 Task: Look for space in Murrieta, United States from 10th July, 2023 to 15th July, 2023 for 7 adults in price range Rs.10000 to Rs.15000. Place can be entire place or shared room with 4 bedrooms having 7 beds and 4 bathrooms. Property type can be house, flat, guest house. Amenities needed are: wifi, TV, free parkinig on premises, gym, breakfast. Booking option can be shelf check-in. Required host language is English.
Action: Mouse moved to (399, 116)
Screenshot: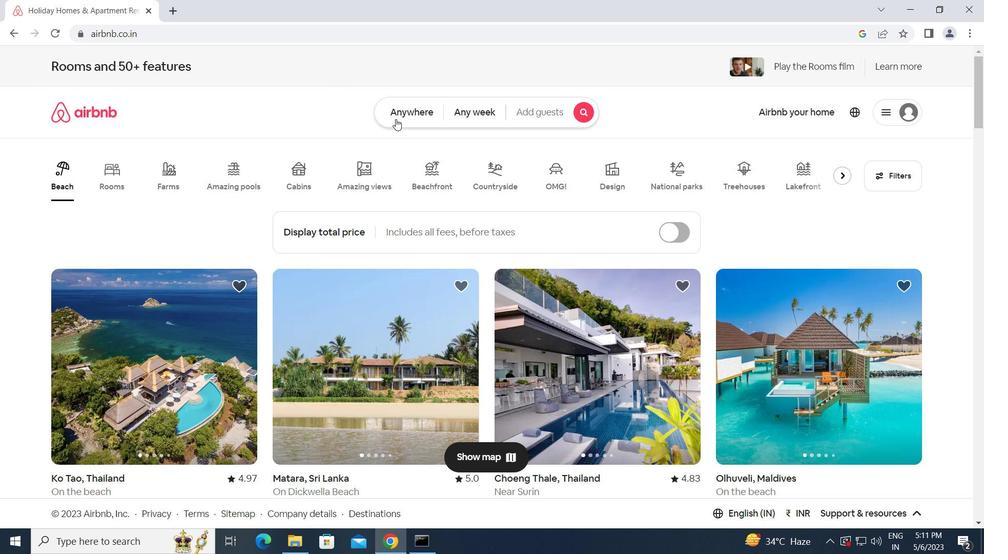 
Action: Mouse pressed left at (399, 116)
Screenshot: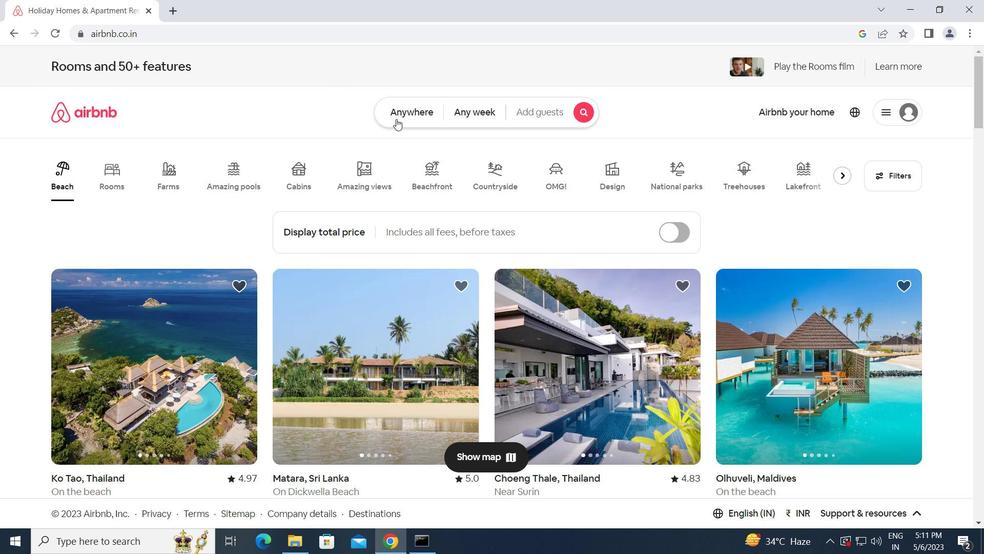 
Action: Mouse moved to (340, 156)
Screenshot: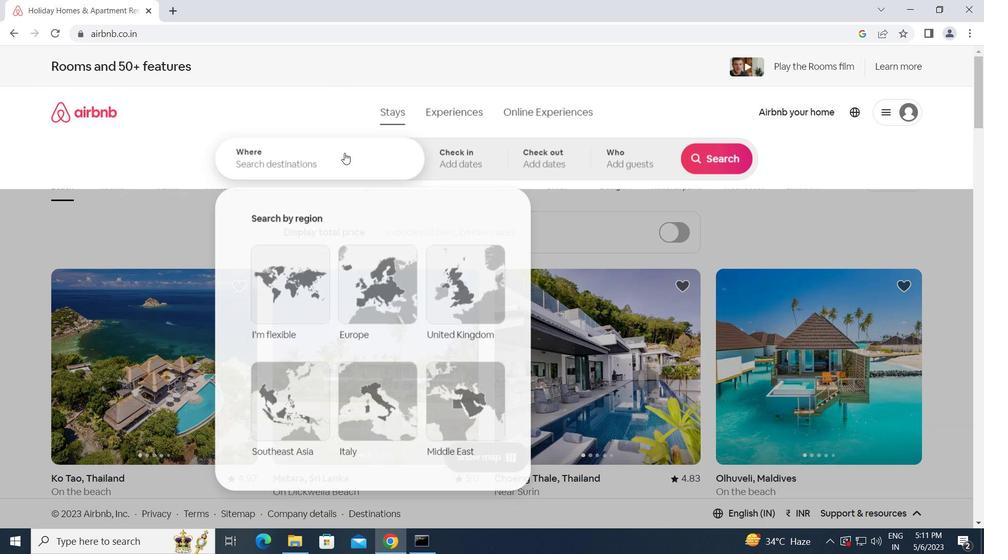 
Action: Mouse pressed left at (340, 156)
Screenshot: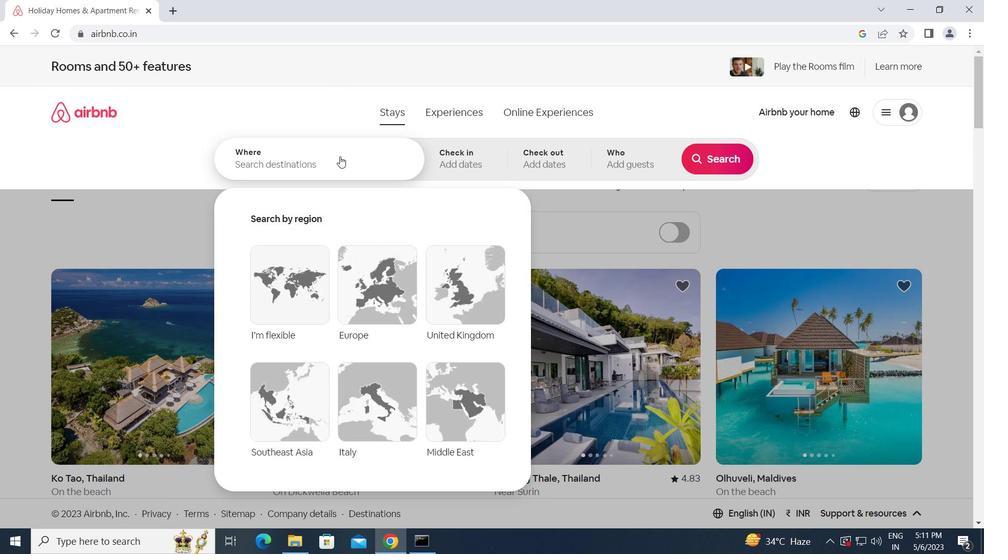 
Action: Key pressed m<Key.caps_lock>urrieta,<Key.space><Key.caps_lock>u<Key.caps_lock>nited<Key.space><Key.caps_lock>s<Key.caps_lock>tates<Key.enter>
Screenshot: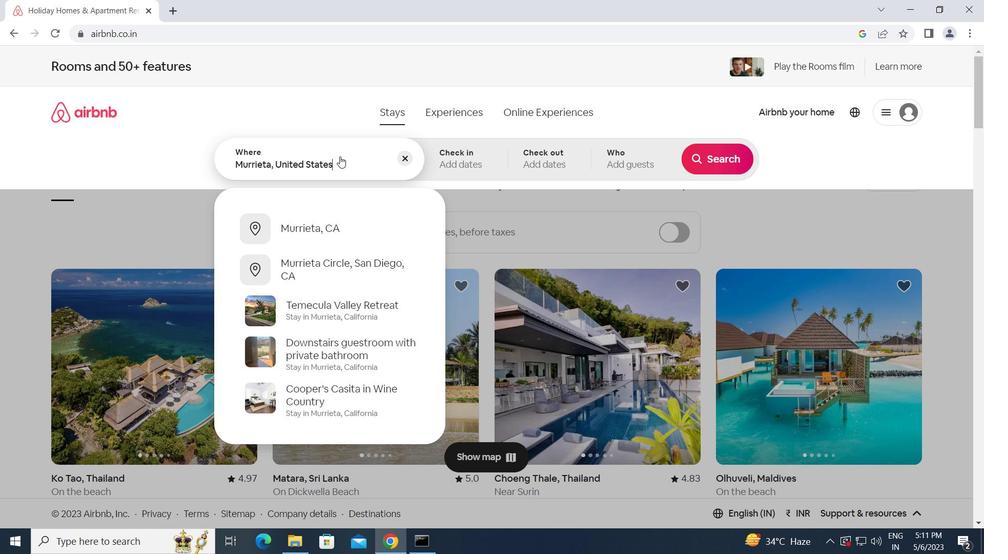 
Action: Mouse moved to (719, 260)
Screenshot: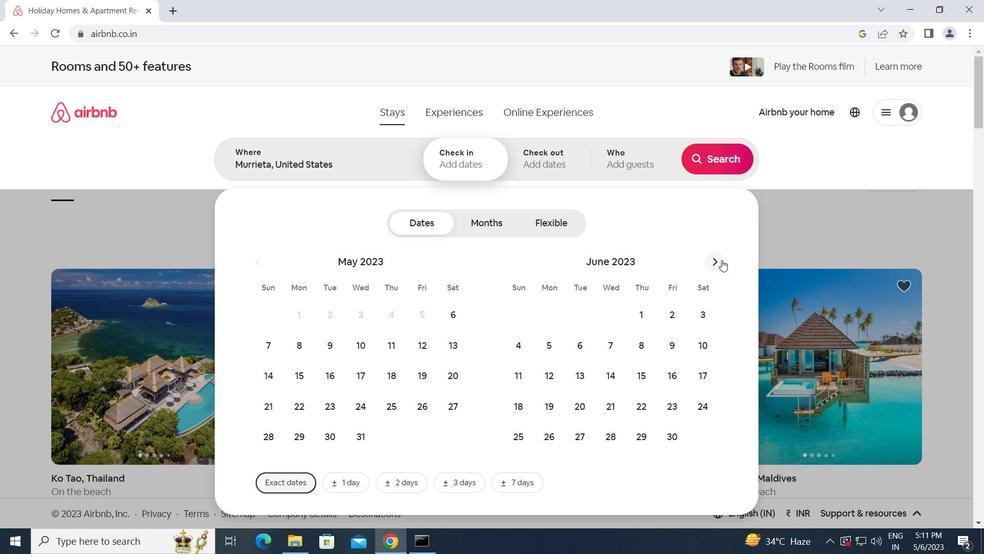 
Action: Mouse pressed left at (719, 260)
Screenshot: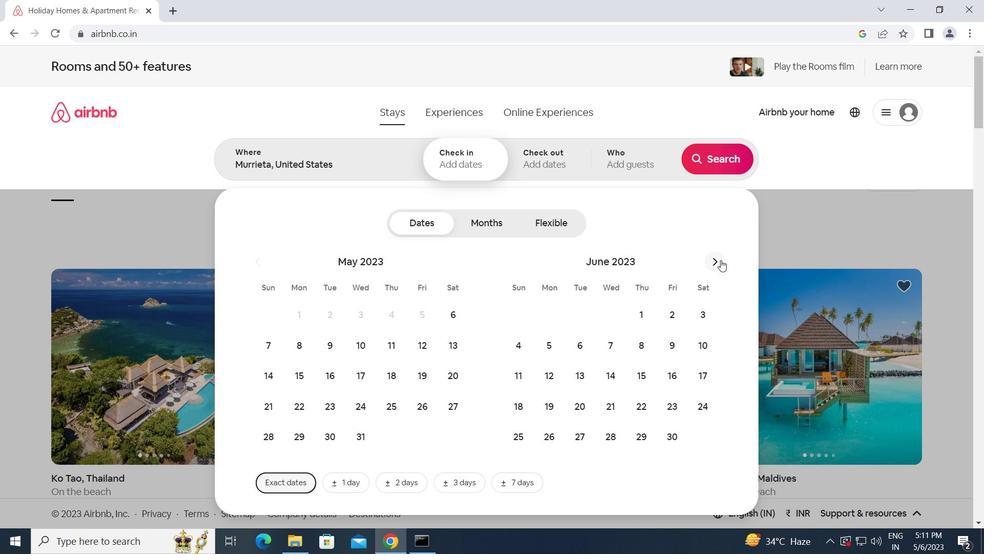 
Action: Mouse moved to (553, 378)
Screenshot: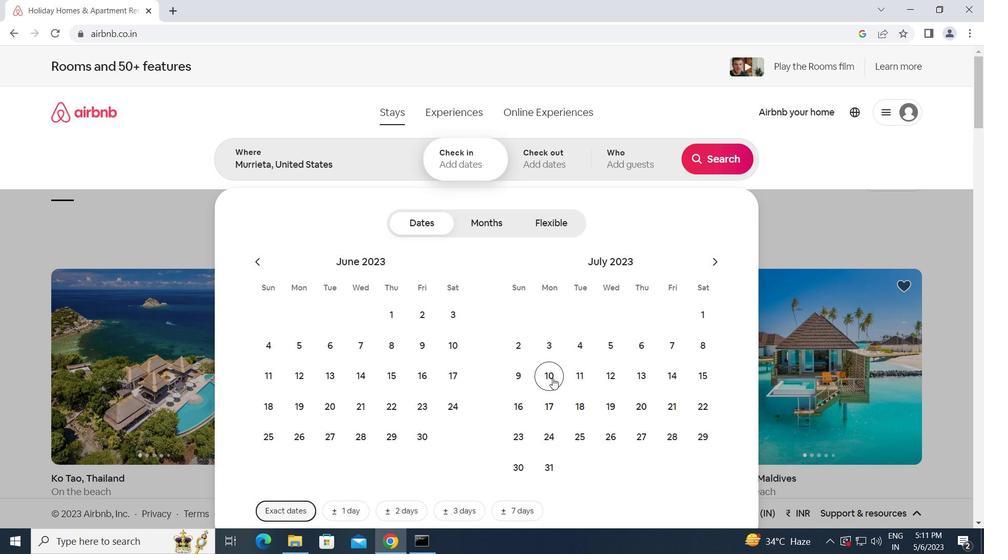 
Action: Mouse pressed left at (553, 378)
Screenshot: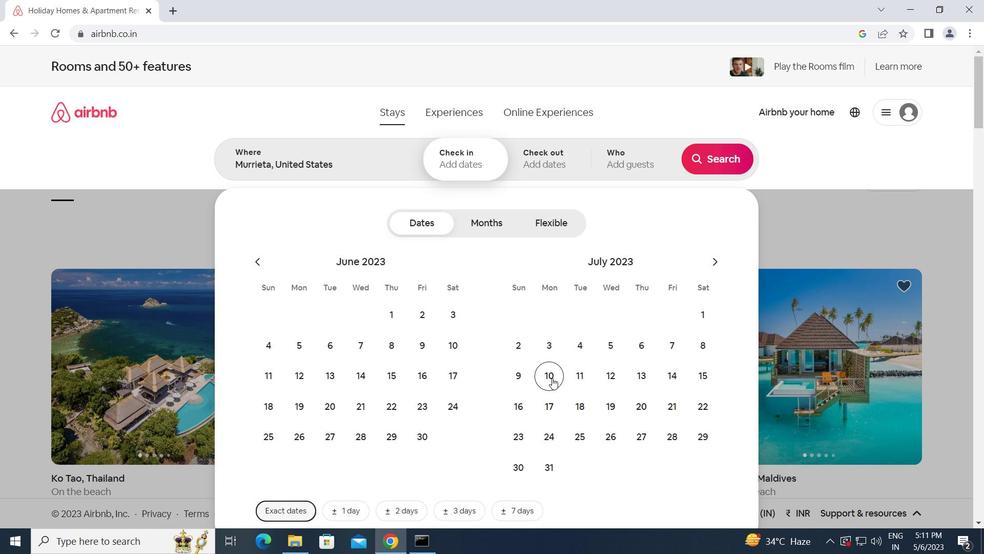 
Action: Mouse moved to (700, 380)
Screenshot: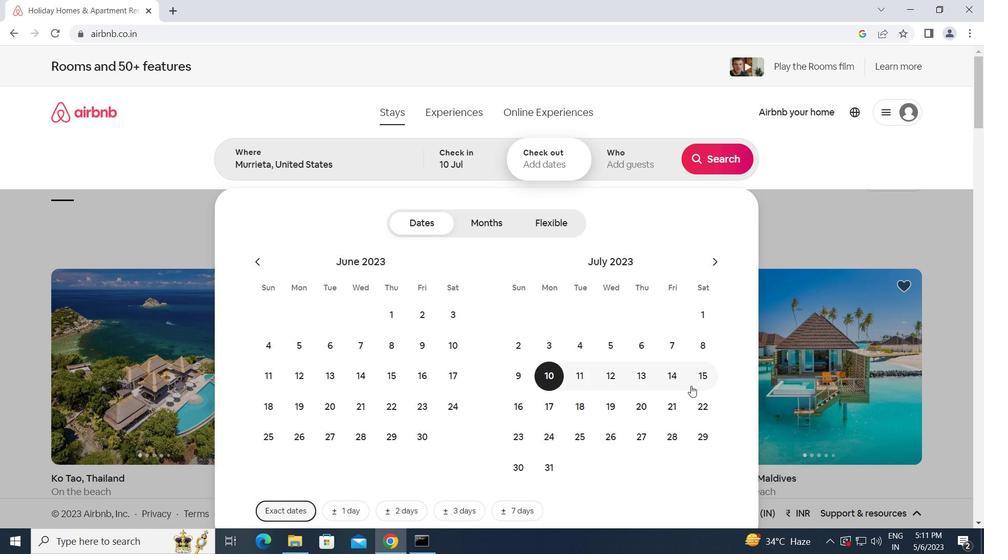 
Action: Mouse pressed left at (700, 380)
Screenshot: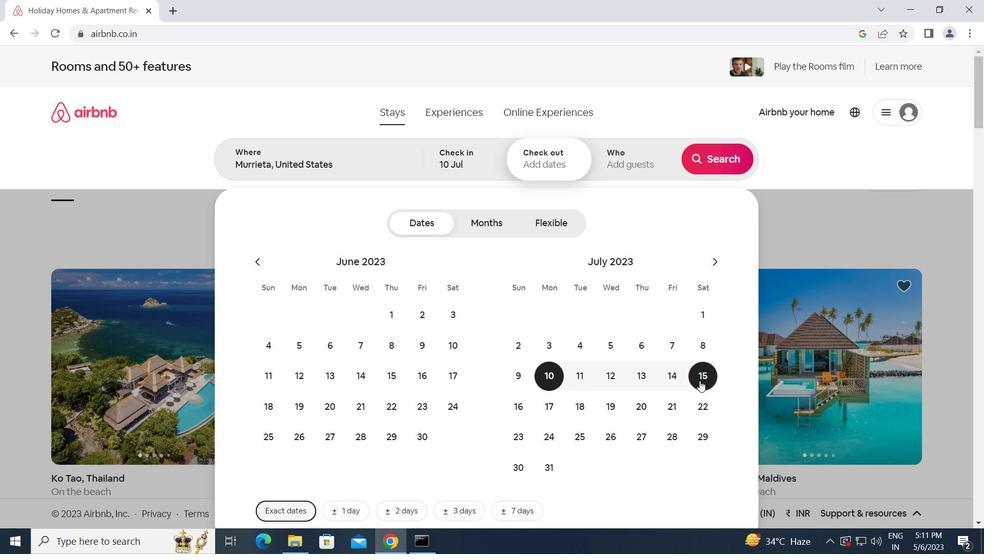 
Action: Mouse moved to (640, 158)
Screenshot: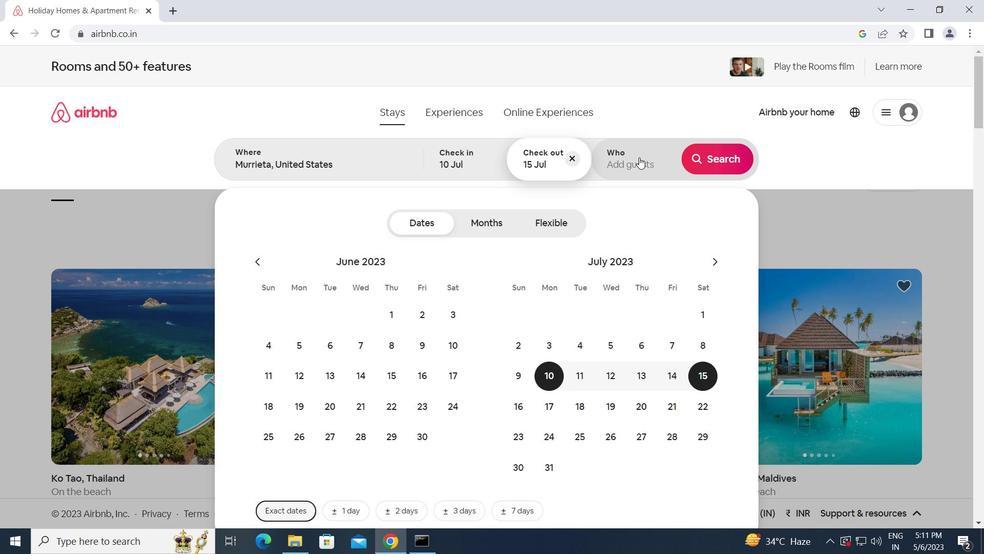 
Action: Mouse pressed left at (640, 158)
Screenshot: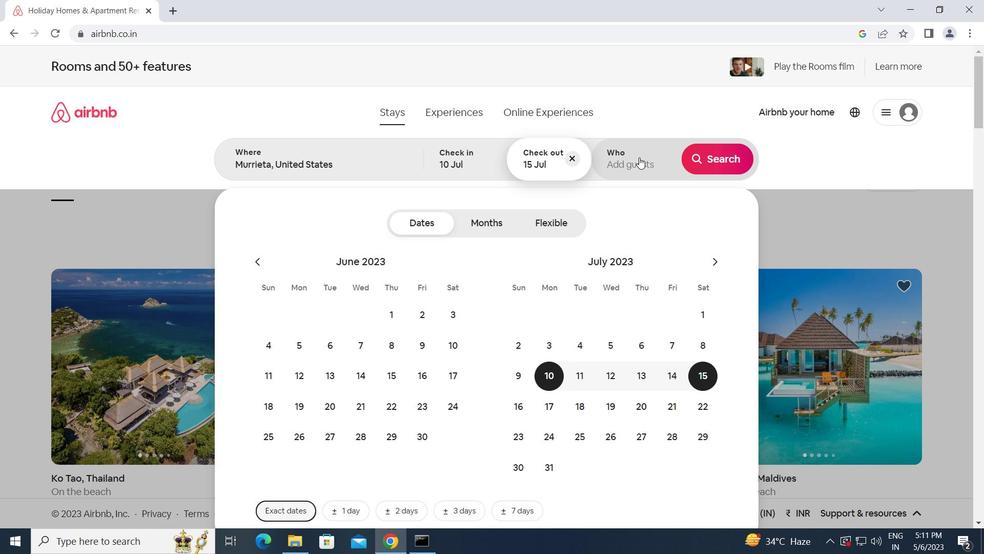 
Action: Mouse moved to (717, 227)
Screenshot: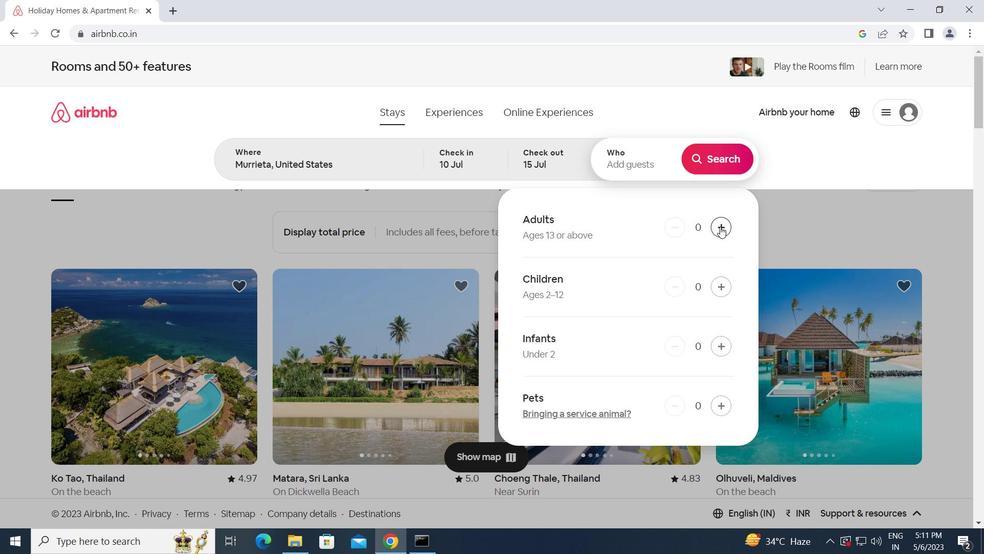 
Action: Mouse pressed left at (717, 227)
Screenshot: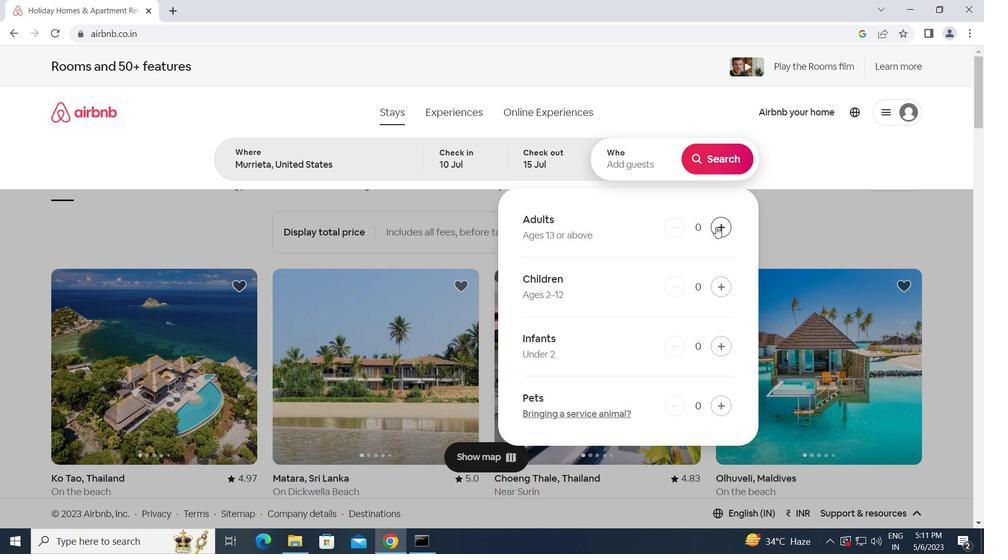 
Action: Mouse pressed left at (717, 227)
Screenshot: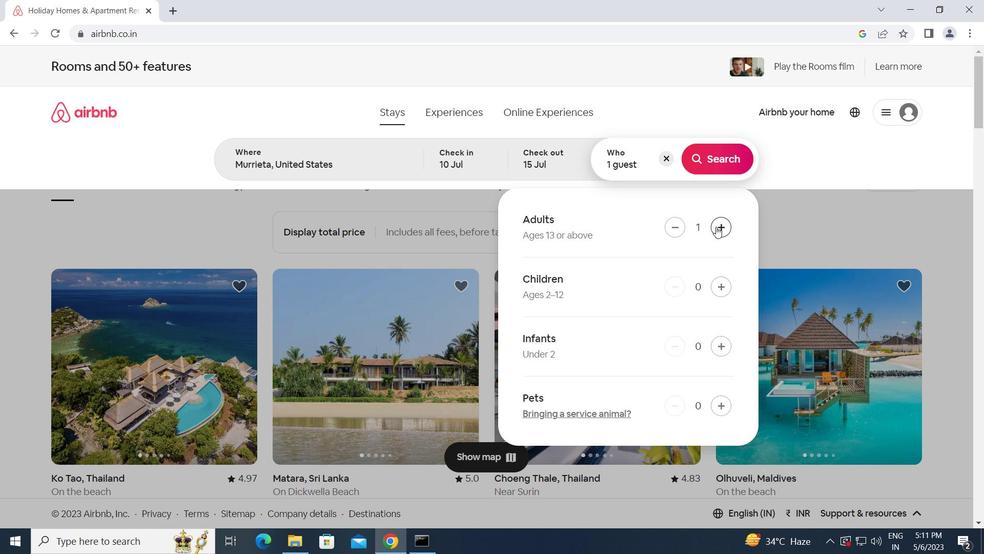 
Action: Mouse pressed left at (717, 227)
Screenshot: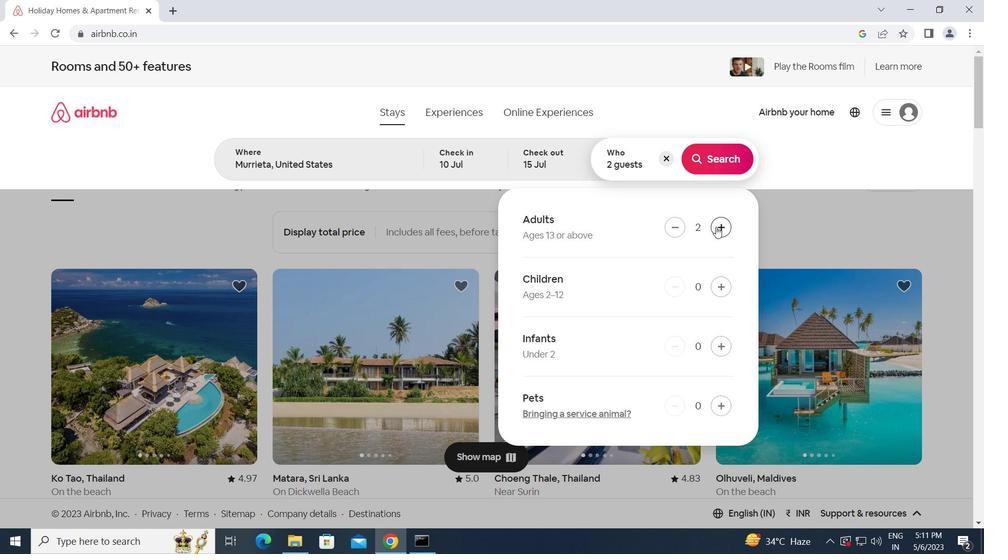 
Action: Mouse pressed left at (717, 227)
Screenshot: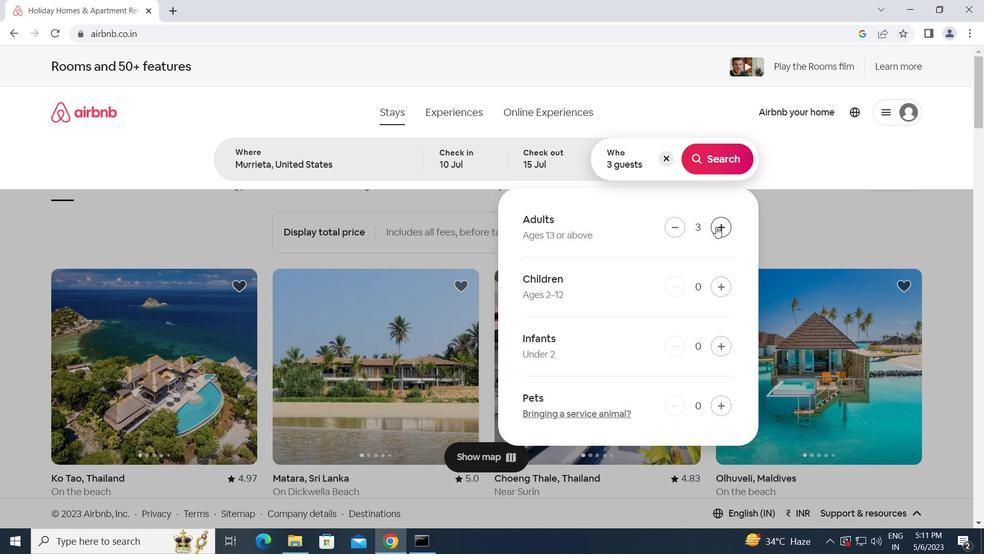
Action: Mouse pressed left at (717, 227)
Screenshot: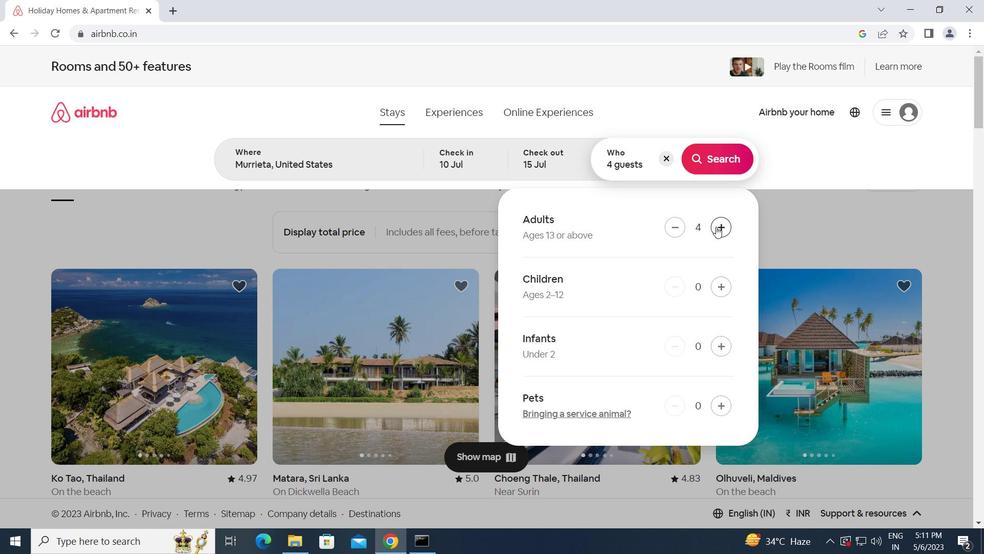 
Action: Mouse pressed left at (717, 227)
Screenshot: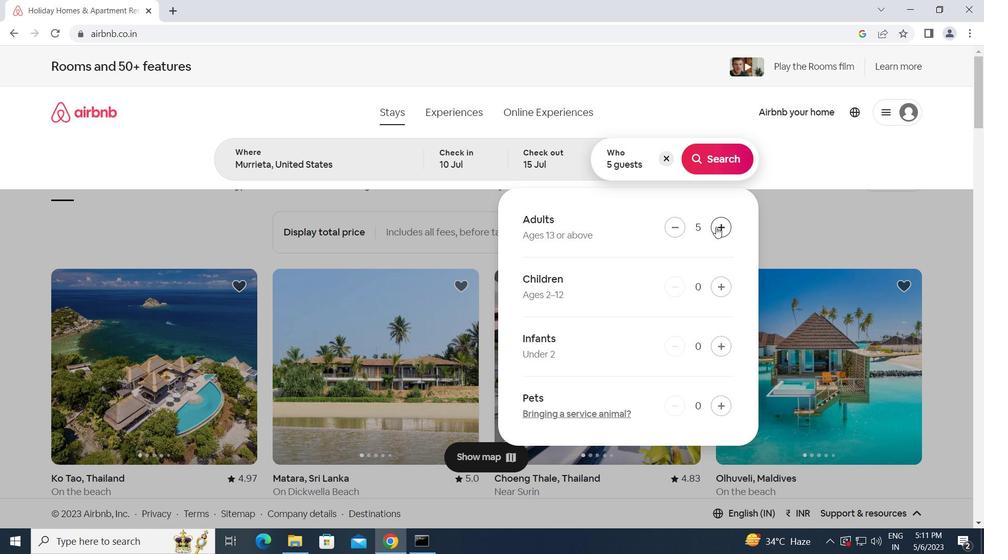 
Action: Mouse pressed left at (717, 227)
Screenshot: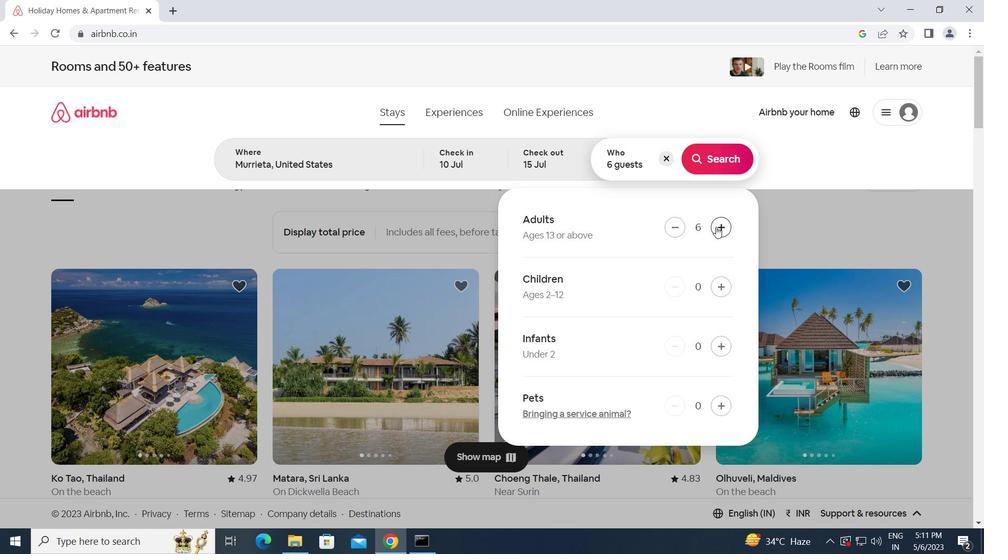 
Action: Mouse moved to (721, 160)
Screenshot: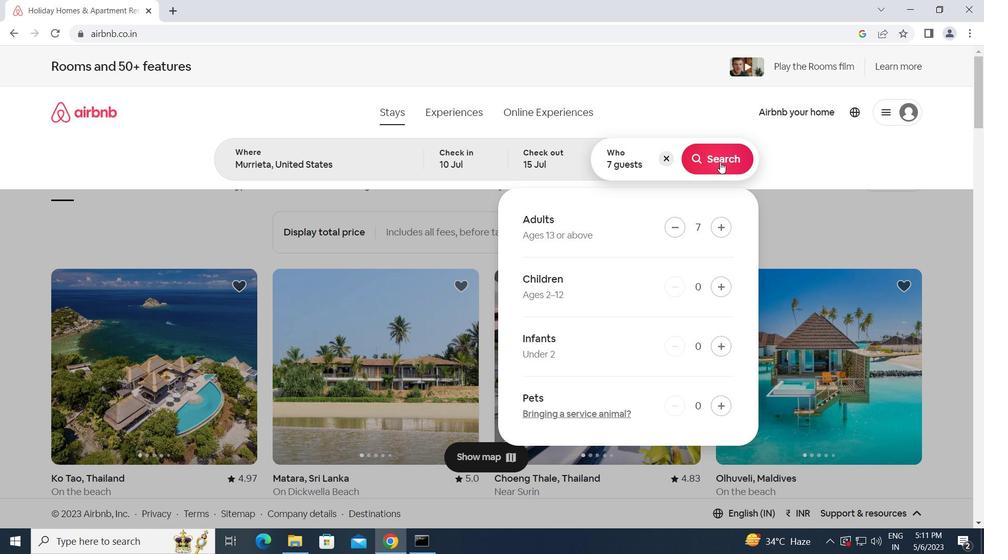 
Action: Mouse pressed left at (721, 160)
Screenshot: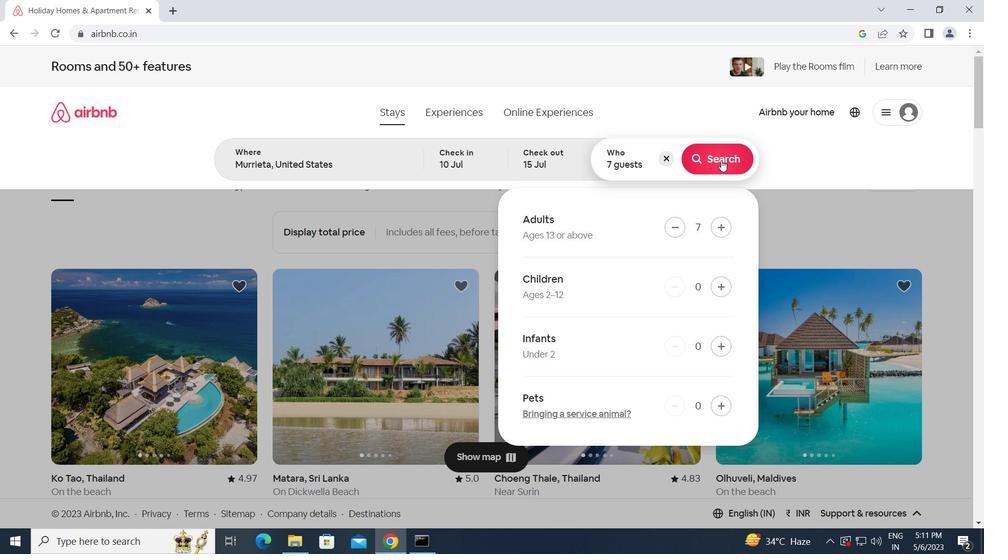 
Action: Mouse moved to (914, 123)
Screenshot: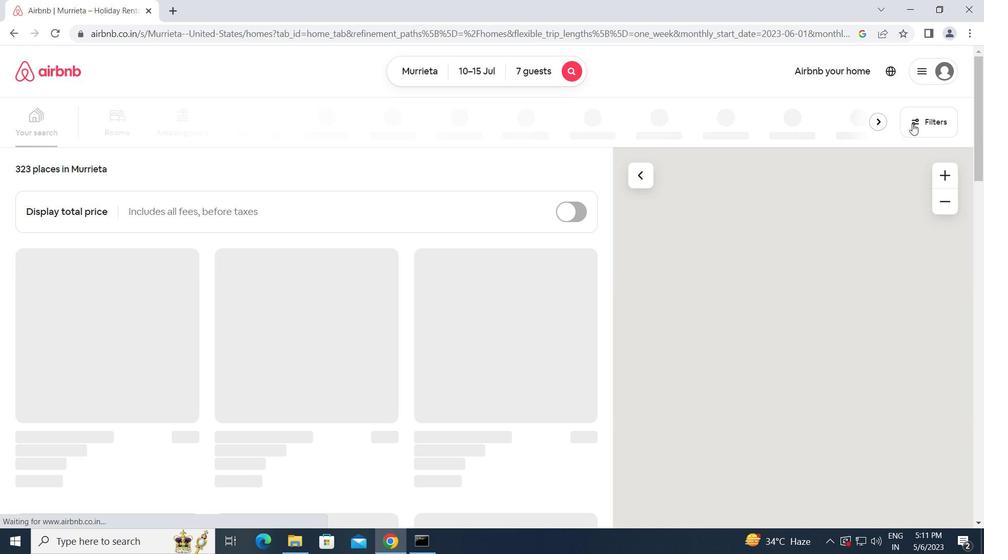 
Action: Mouse pressed left at (914, 123)
Screenshot: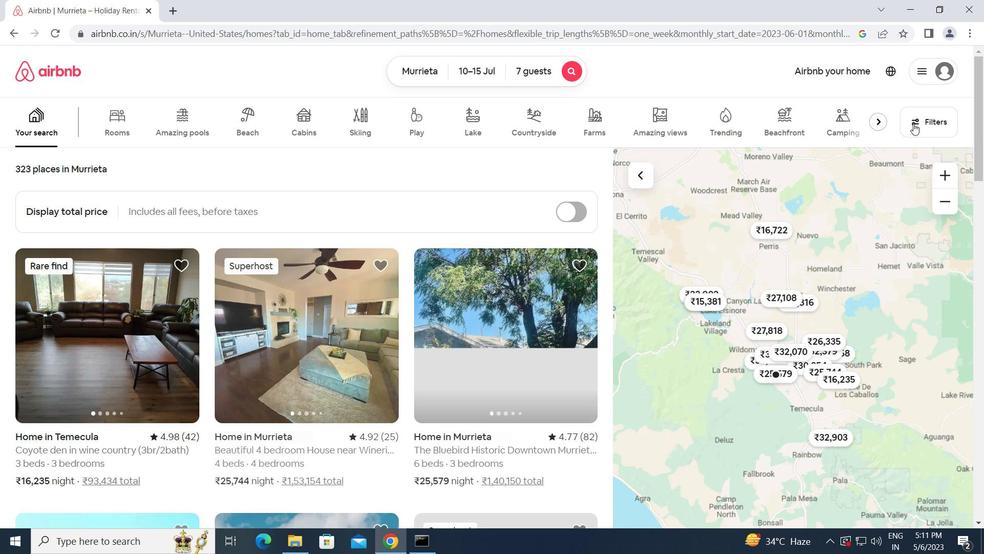 
Action: Mouse moved to (365, 424)
Screenshot: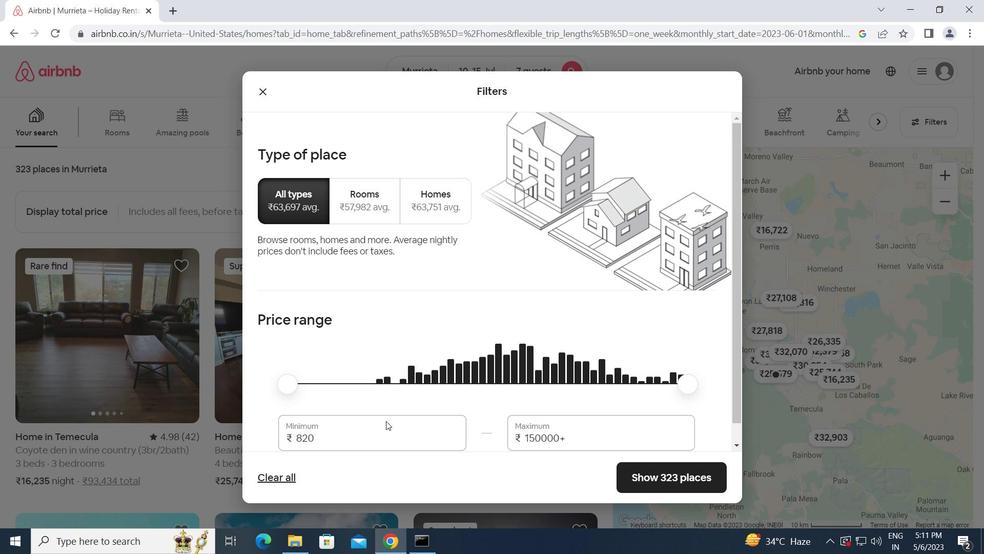 
Action: Mouse scrolled (365, 424) with delta (0, 0)
Screenshot: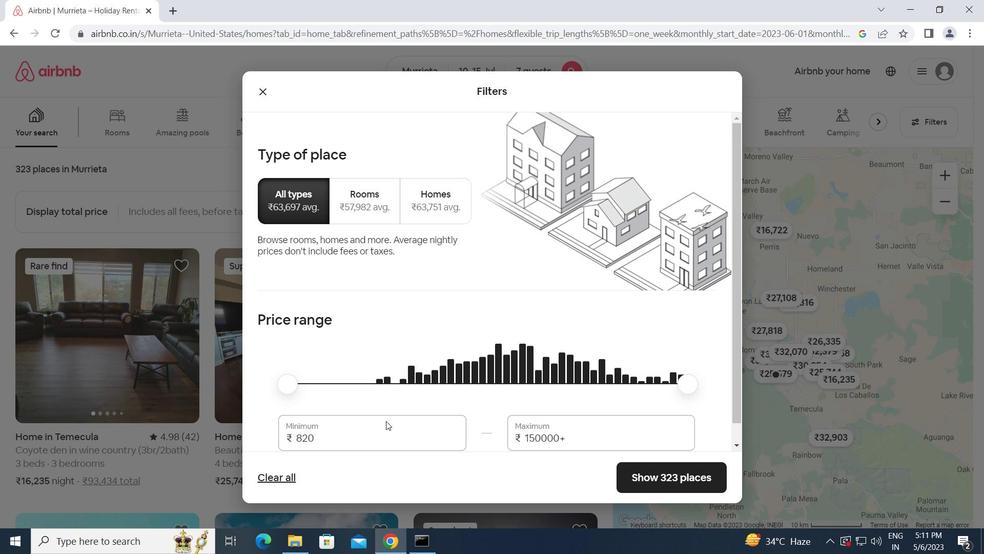 
Action: Mouse moved to (362, 425)
Screenshot: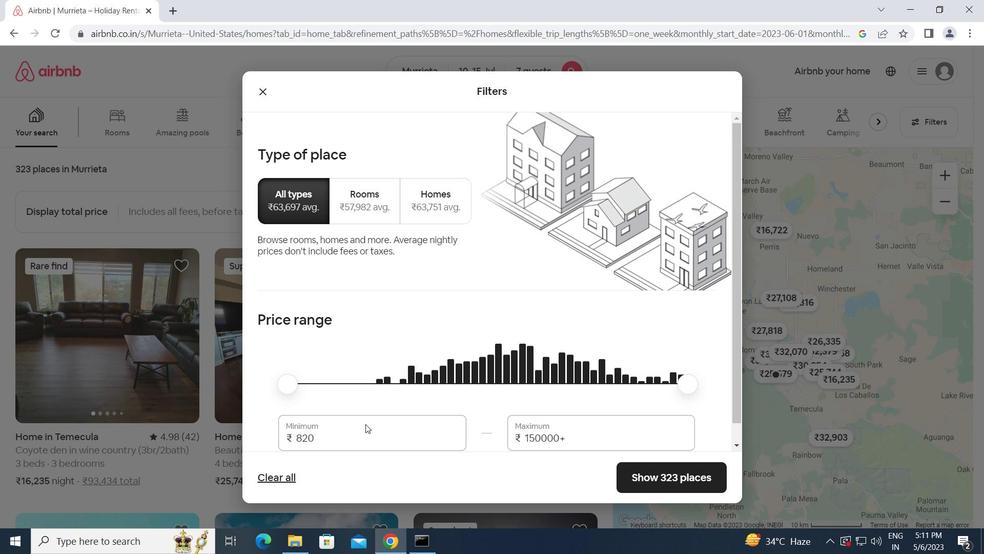 
Action: Mouse scrolled (362, 425) with delta (0, 0)
Screenshot: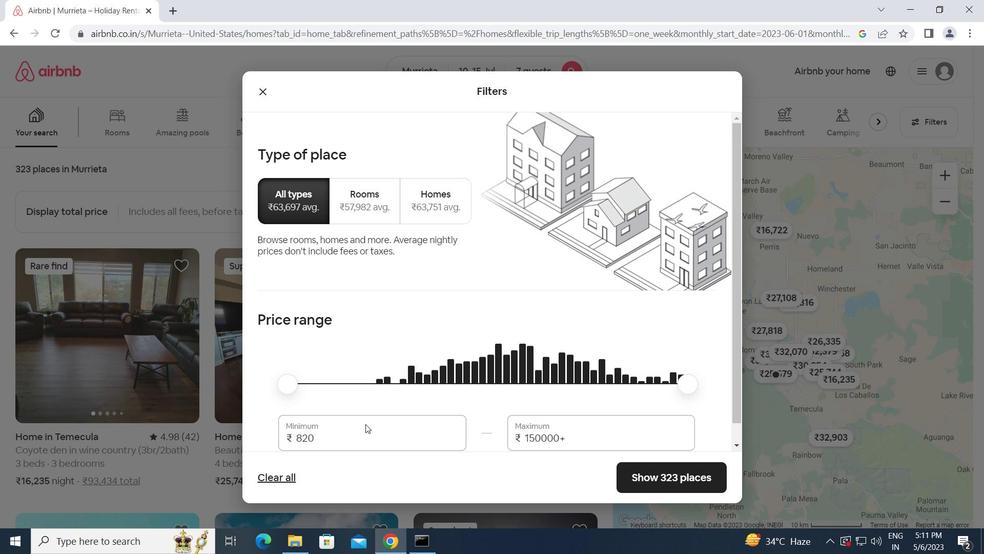 
Action: Mouse moved to (321, 415)
Screenshot: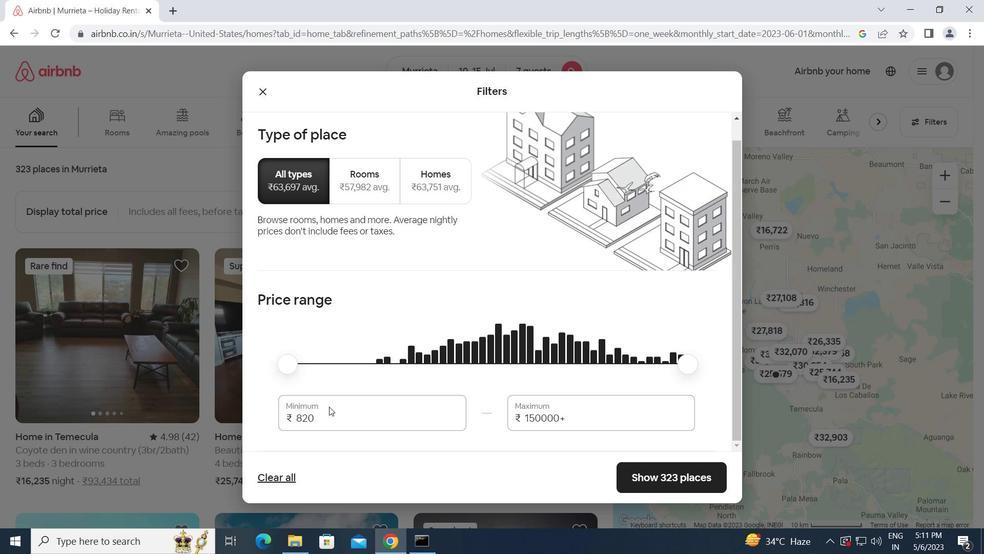 
Action: Mouse pressed left at (321, 415)
Screenshot: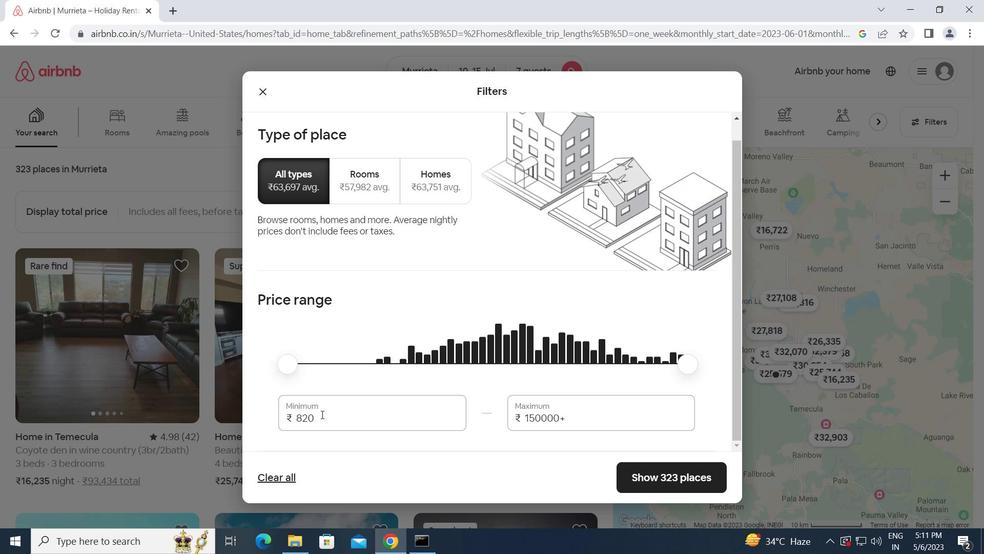 
Action: Mouse moved to (275, 414)
Screenshot: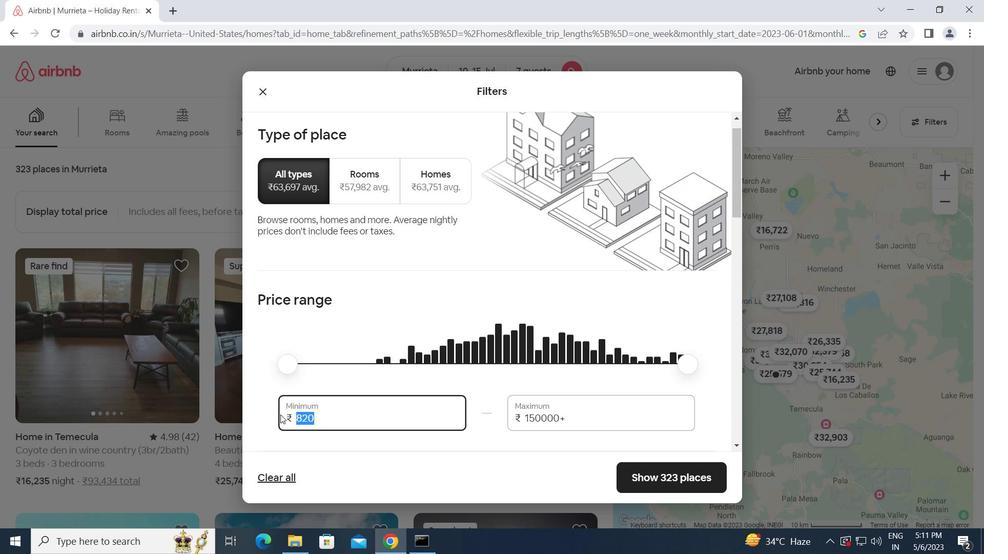 
Action: Key pressed 10000<Key.tab>150
Screenshot: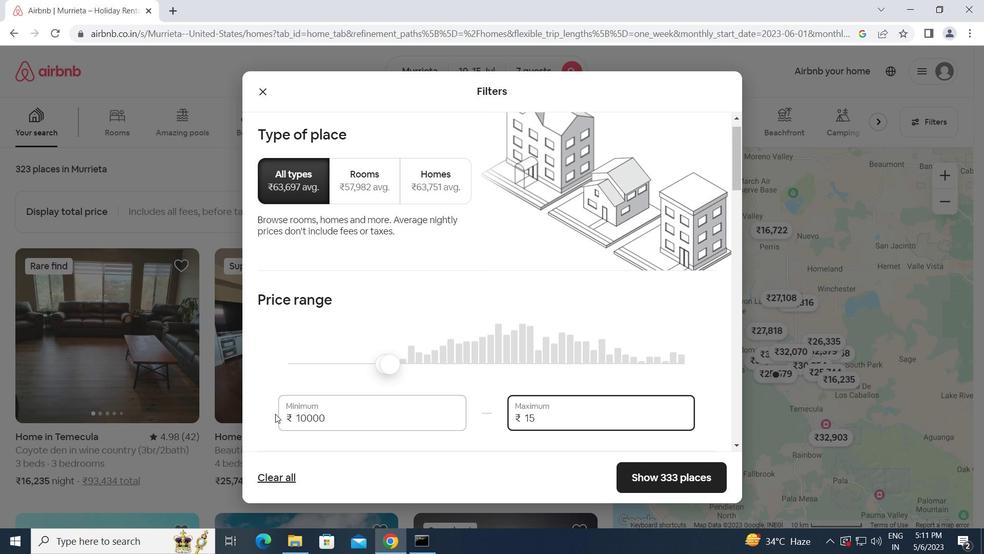 
Action: Mouse moved to (312, 412)
Screenshot: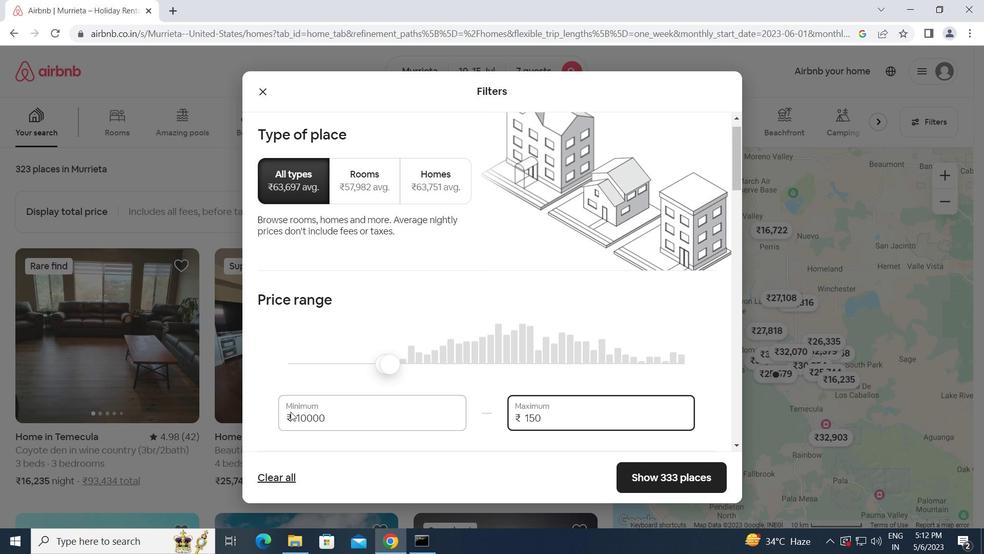 
Action: Key pressed 0
Screenshot: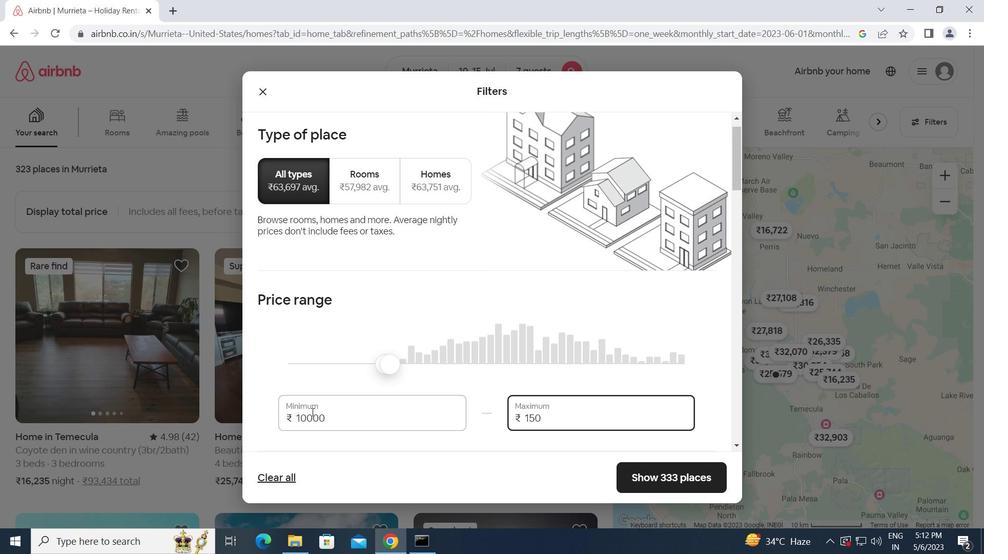 
Action: Mouse moved to (375, 369)
Screenshot: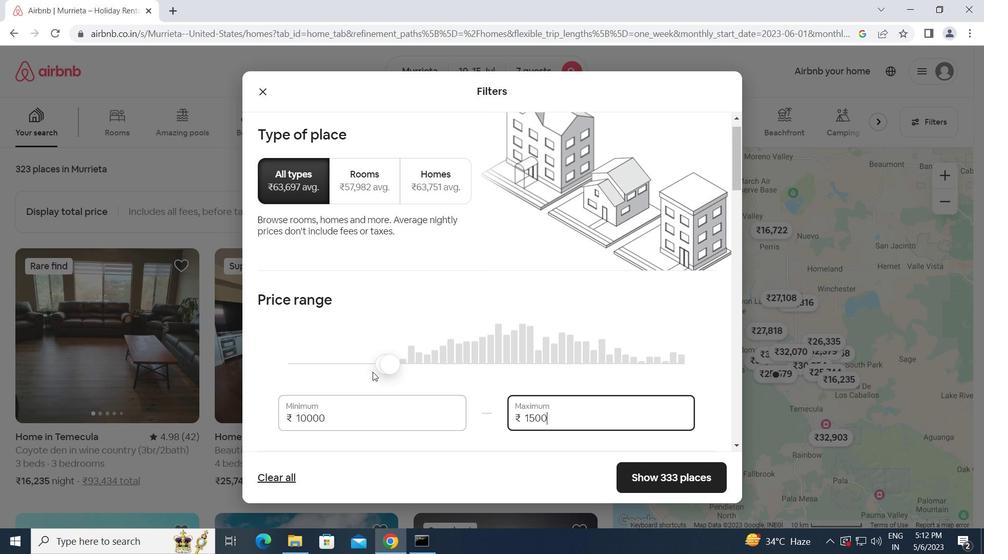 
Action: Key pressed 0
Screenshot: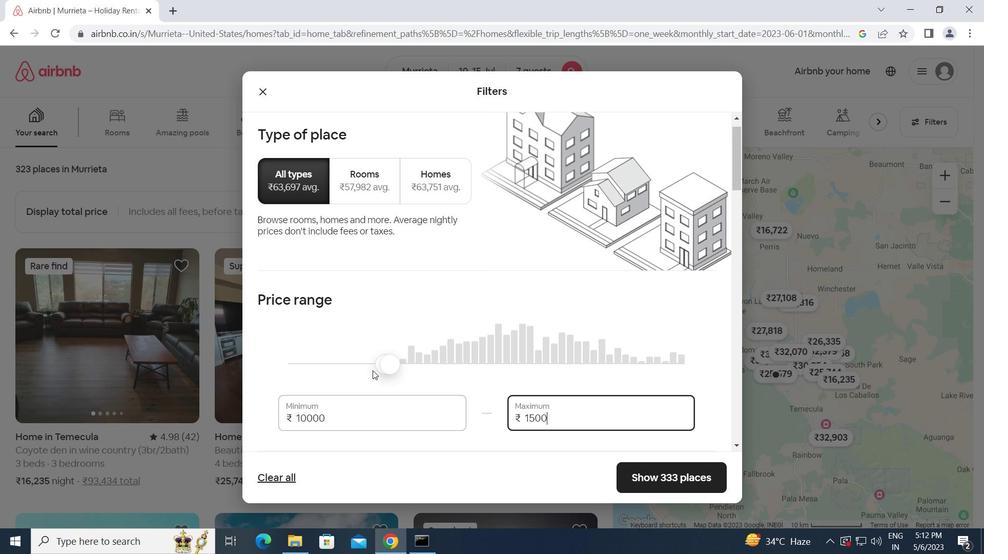 
Action: Mouse moved to (376, 368)
Screenshot: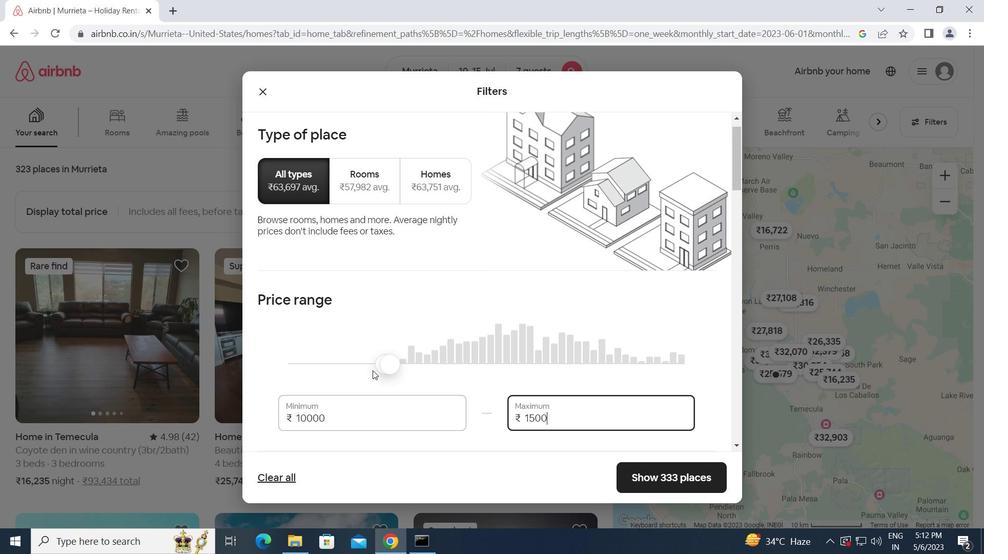 
Action: Mouse scrolled (376, 368) with delta (0, 0)
Screenshot: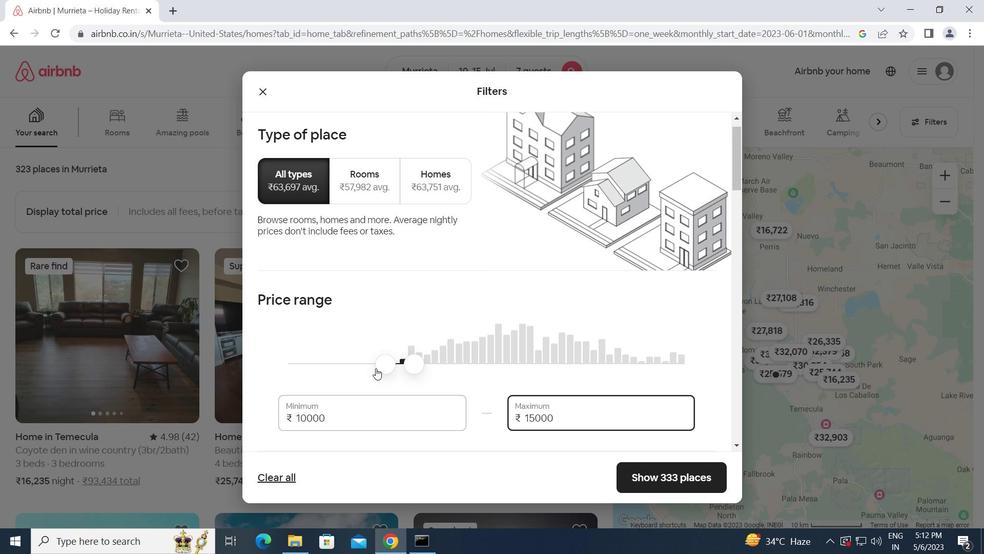
Action: Mouse scrolled (376, 368) with delta (0, 0)
Screenshot: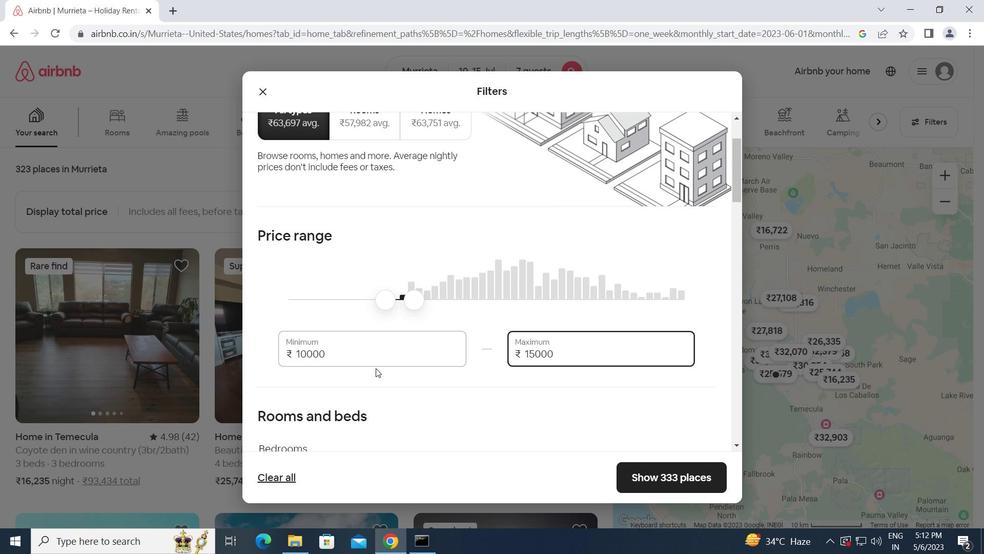 
Action: Mouse scrolled (376, 368) with delta (0, 0)
Screenshot: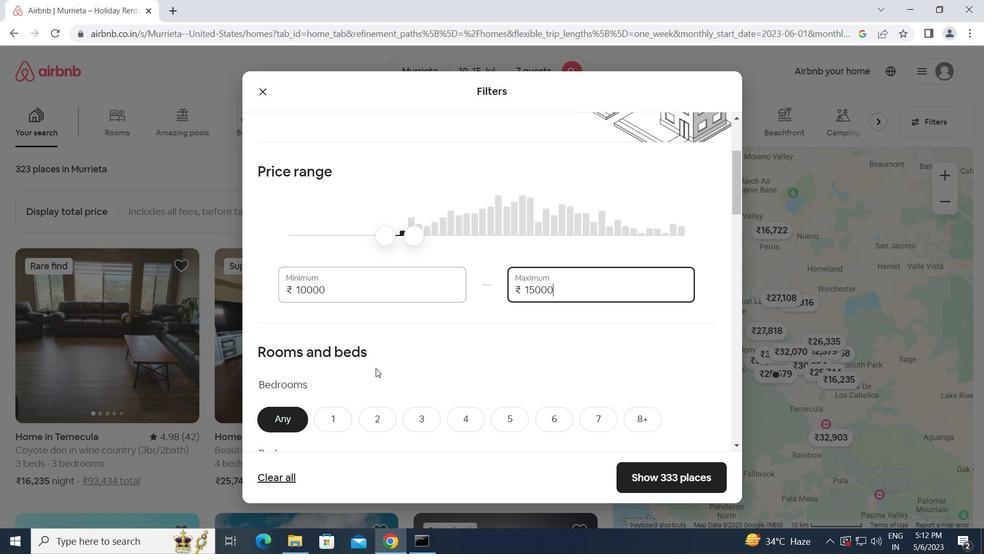 
Action: Mouse scrolled (376, 368) with delta (0, 0)
Screenshot: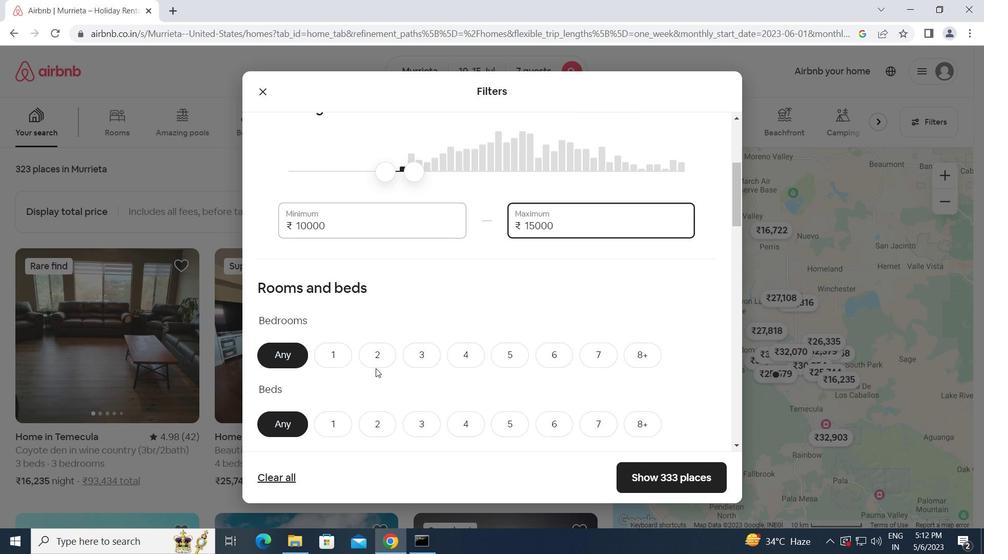 
Action: Mouse moved to (461, 293)
Screenshot: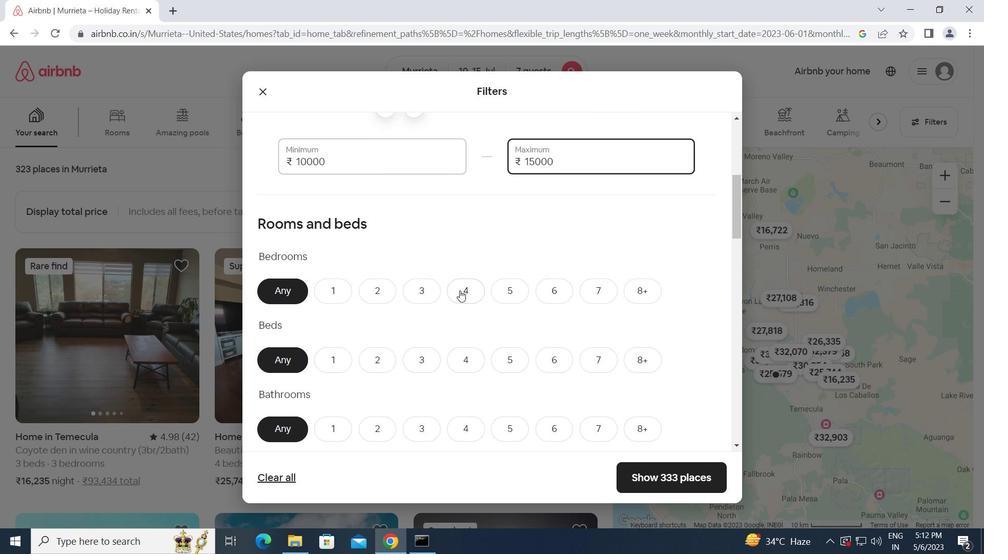
Action: Mouse pressed left at (461, 293)
Screenshot: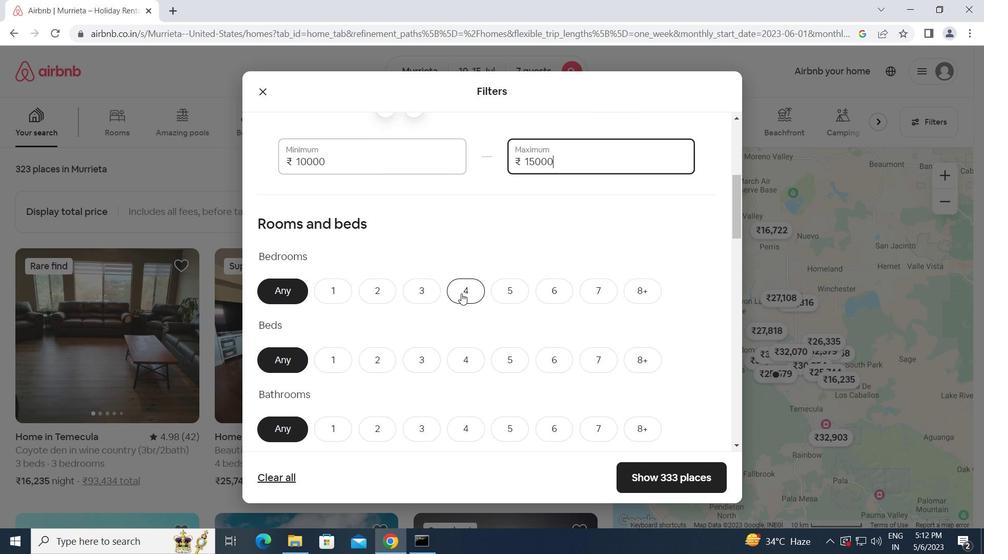 
Action: Mouse moved to (598, 353)
Screenshot: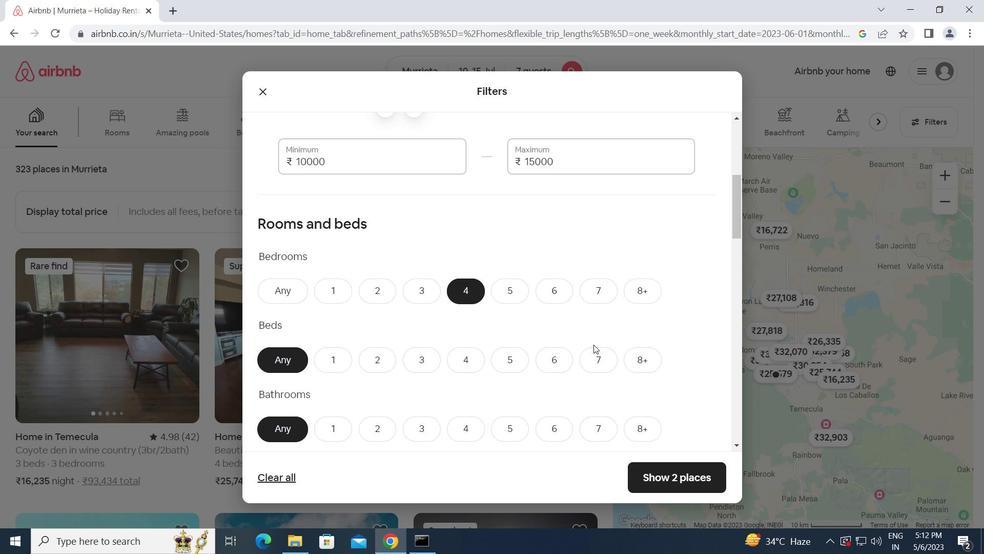 
Action: Mouse pressed left at (598, 353)
Screenshot: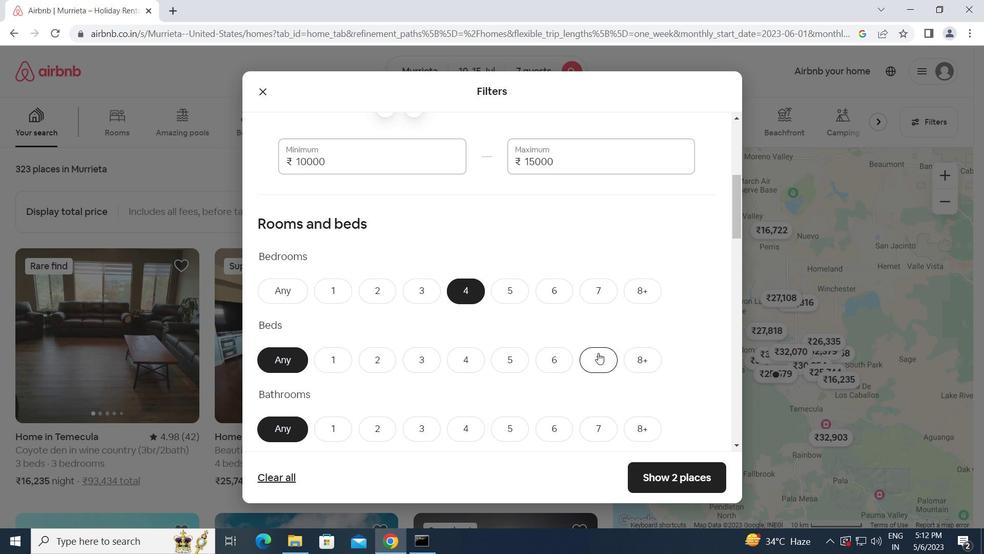 
Action: Mouse moved to (470, 428)
Screenshot: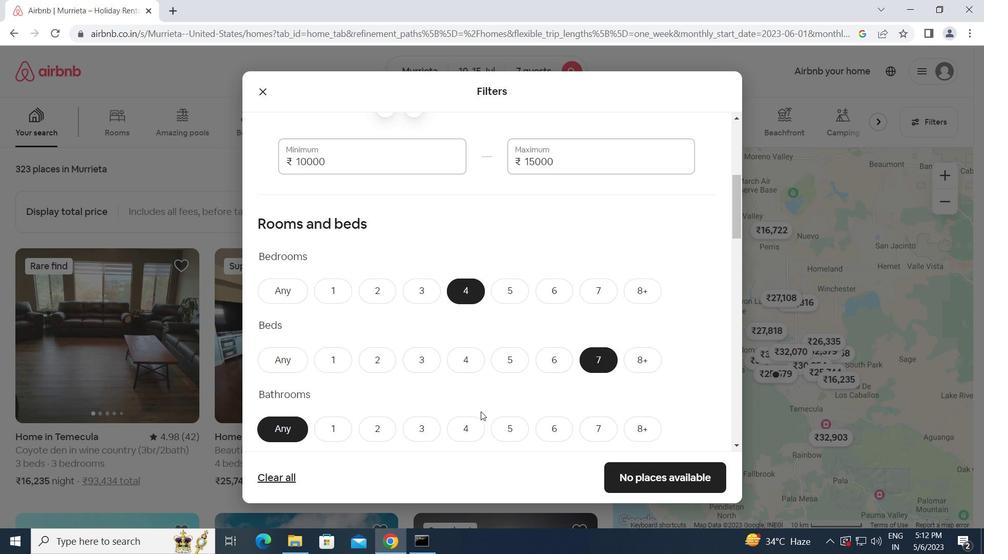
Action: Mouse pressed left at (470, 428)
Screenshot: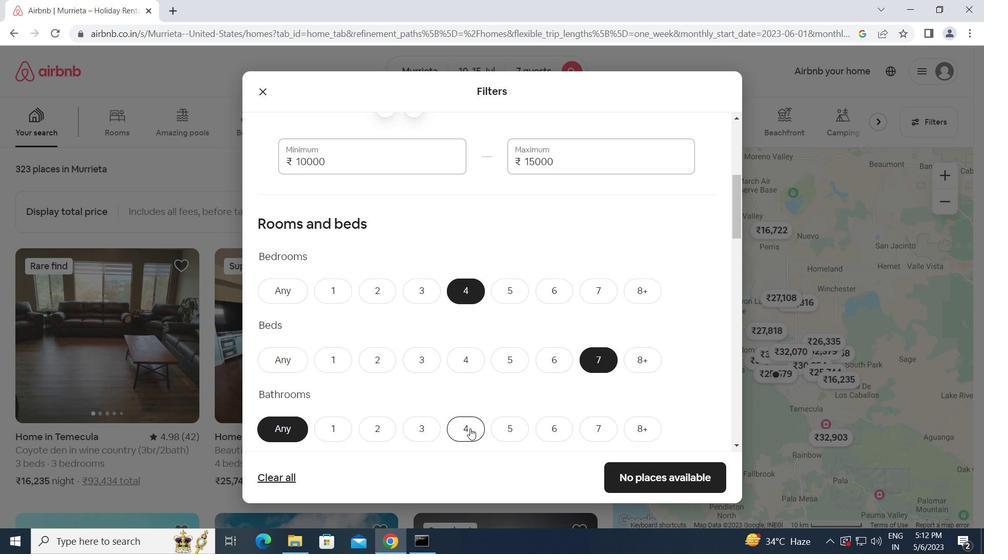 
Action: Mouse moved to (504, 412)
Screenshot: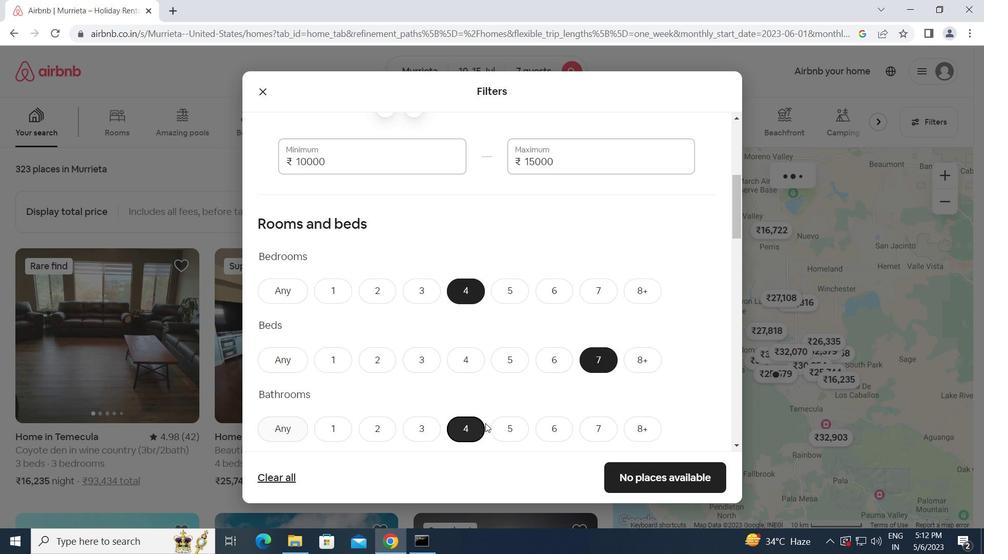 
Action: Mouse scrolled (504, 412) with delta (0, 0)
Screenshot: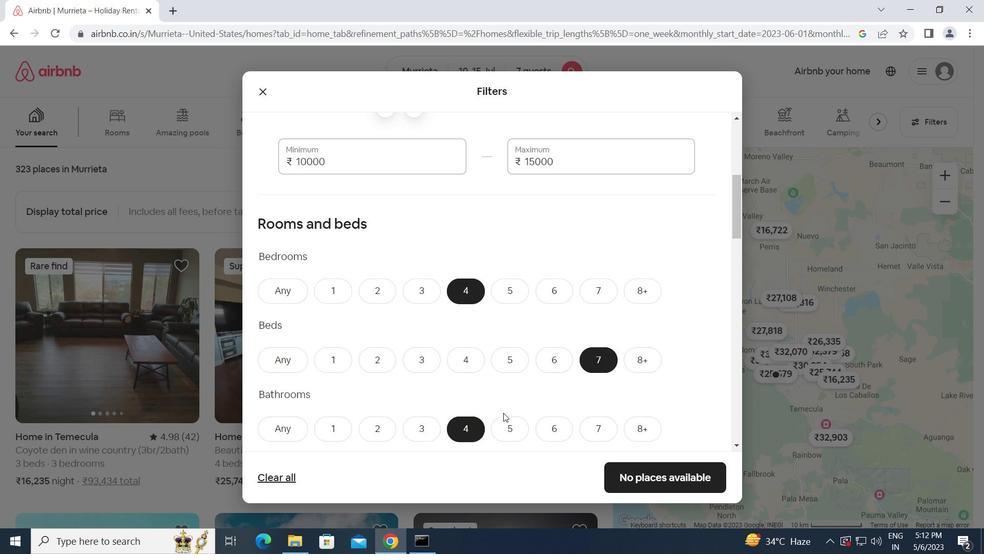 
Action: Mouse scrolled (504, 412) with delta (0, 0)
Screenshot: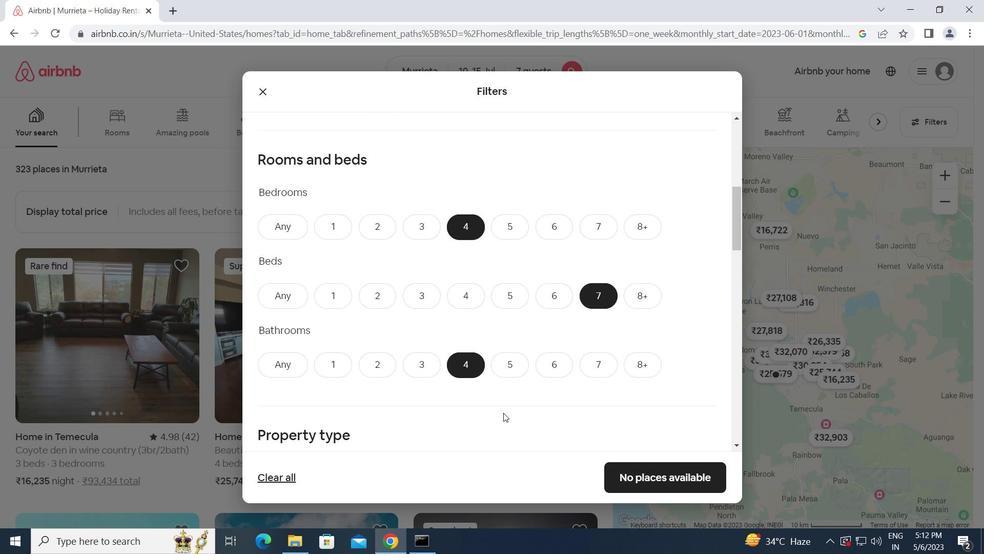 
Action: Mouse scrolled (504, 412) with delta (0, 0)
Screenshot: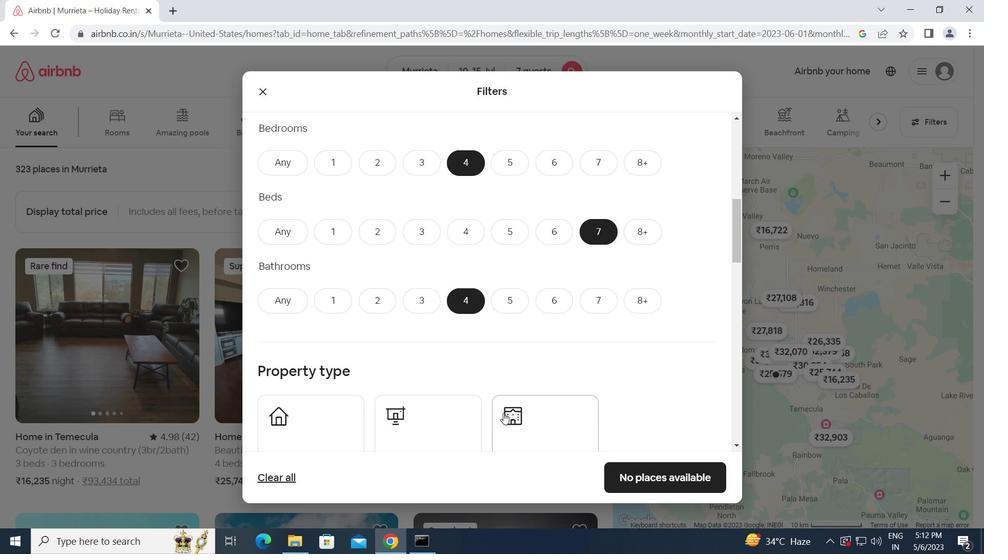
Action: Mouse scrolled (504, 412) with delta (0, 0)
Screenshot: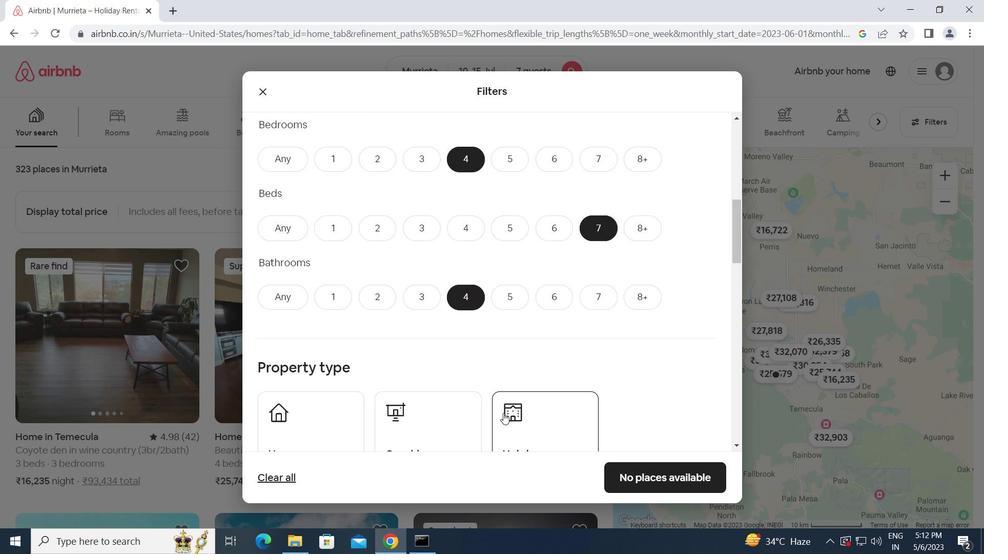 
Action: Mouse moved to (269, 287)
Screenshot: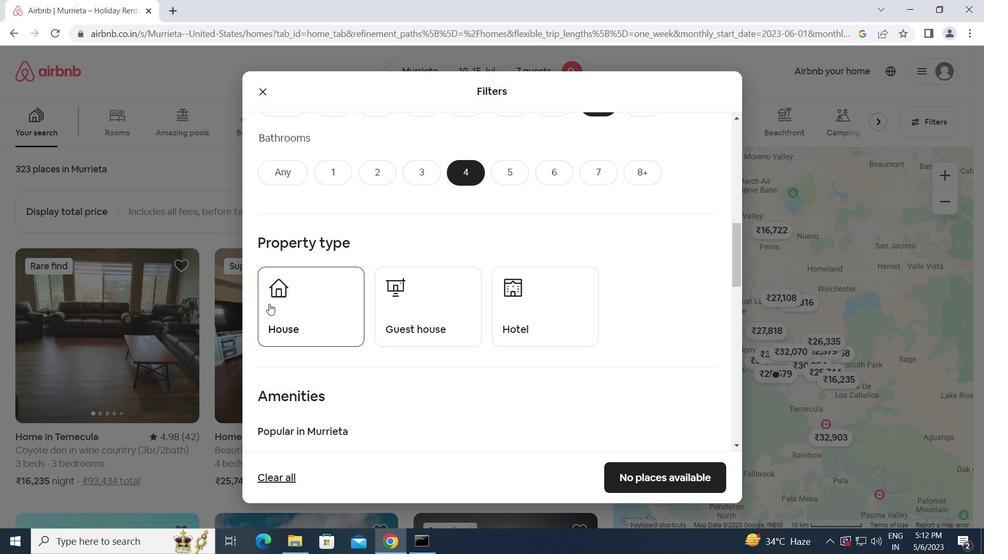 
Action: Mouse pressed left at (269, 287)
Screenshot: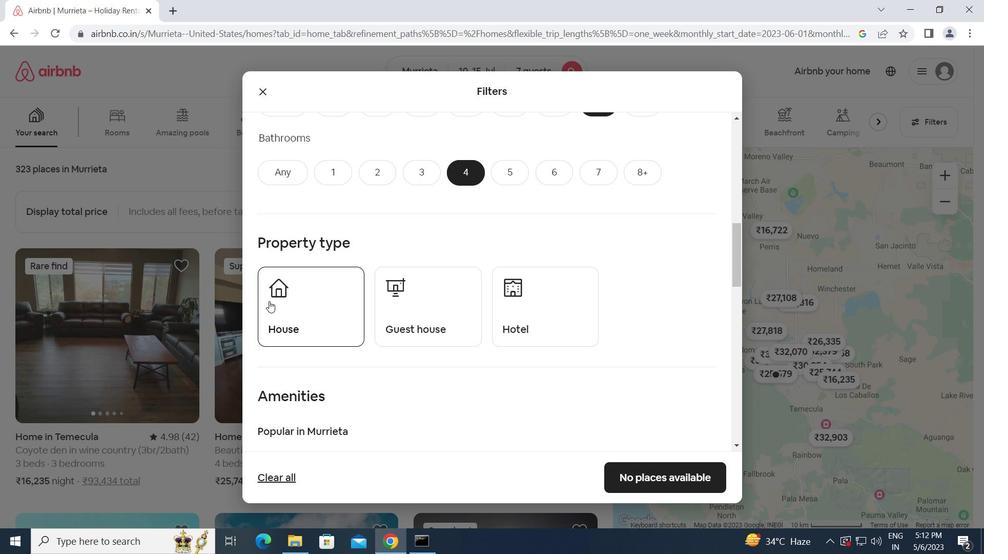 
Action: Mouse moved to (412, 318)
Screenshot: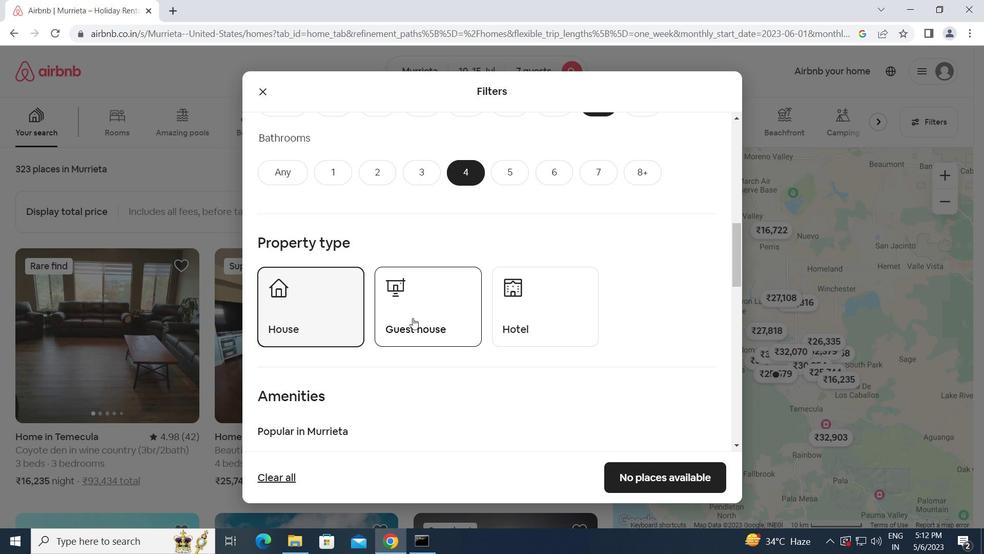 
Action: Mouse pressed left at (412, 318)
Screenshot: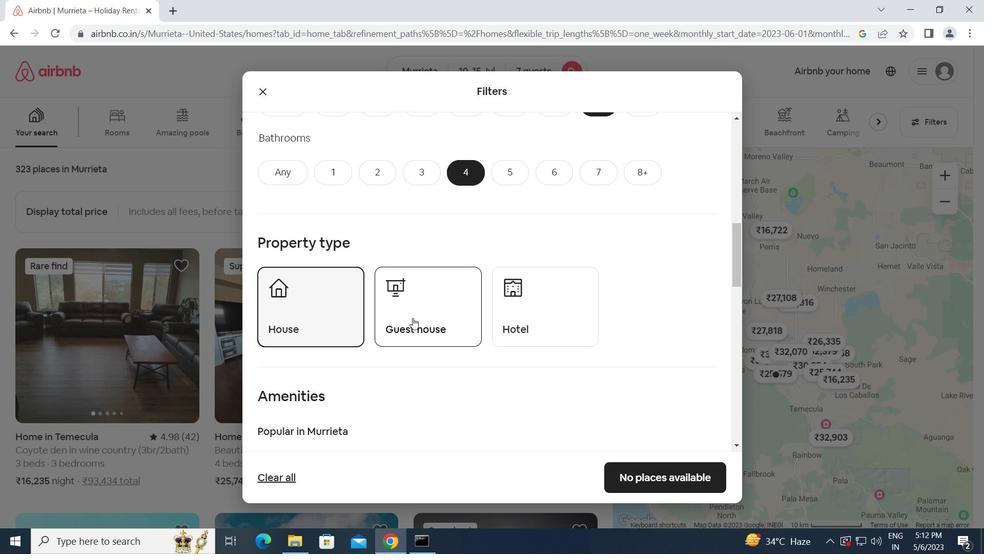 
Action: Mouse moved to (390, 369)
Screenshot: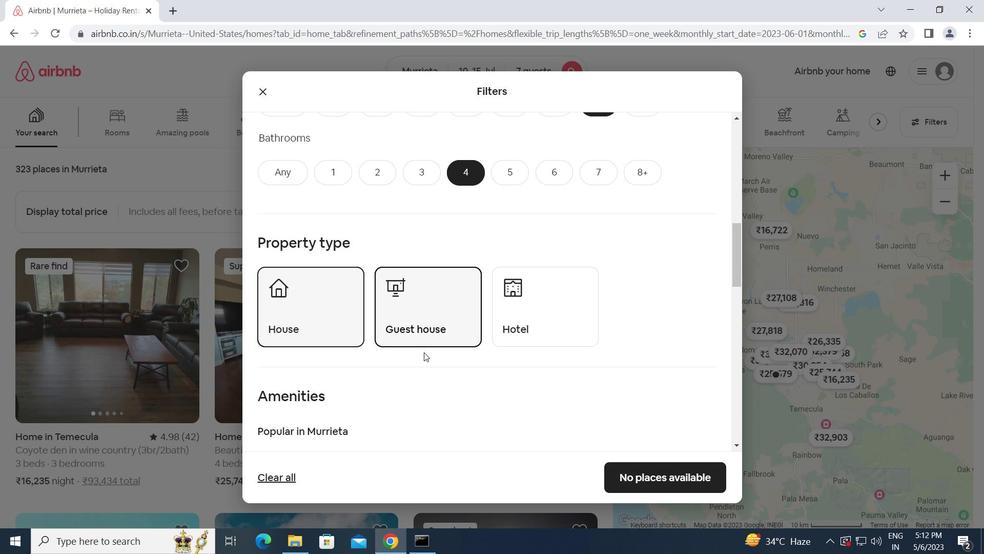 
Action: Mouse scrolled (390, 369) with delta (0, 0)
Screenshot: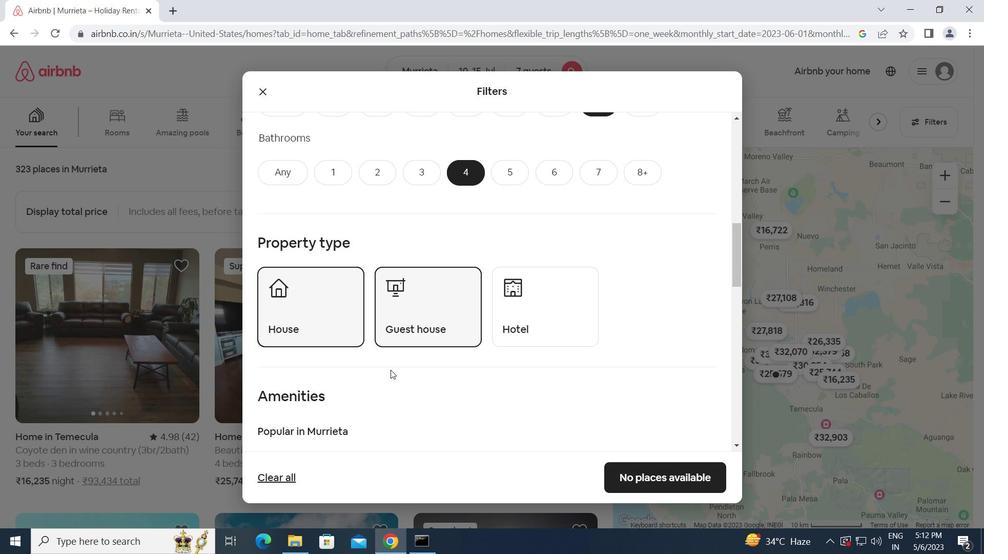 
Action: Mouse moved to (391, 369)
Screenshot: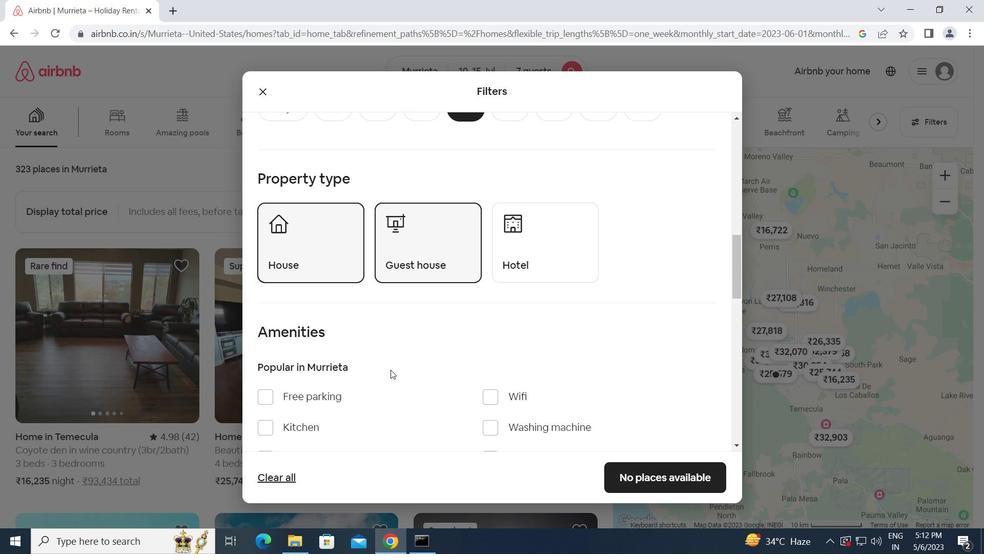 
Action: Mouse scrolled (391, 369) with delta (0, 0)
Screenshot: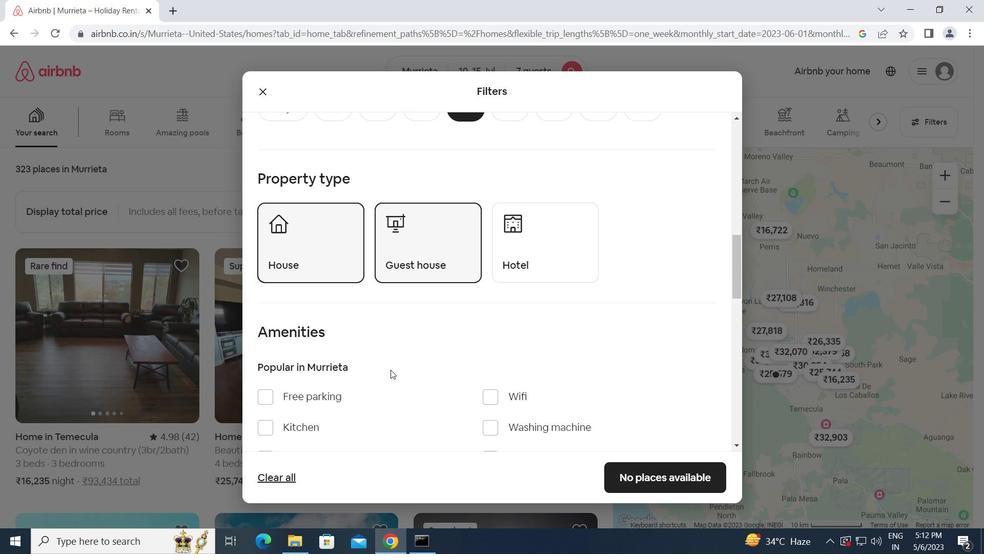 
Action: Mouse scrolled (391, 369) with delta (0, 0)
Screenshot: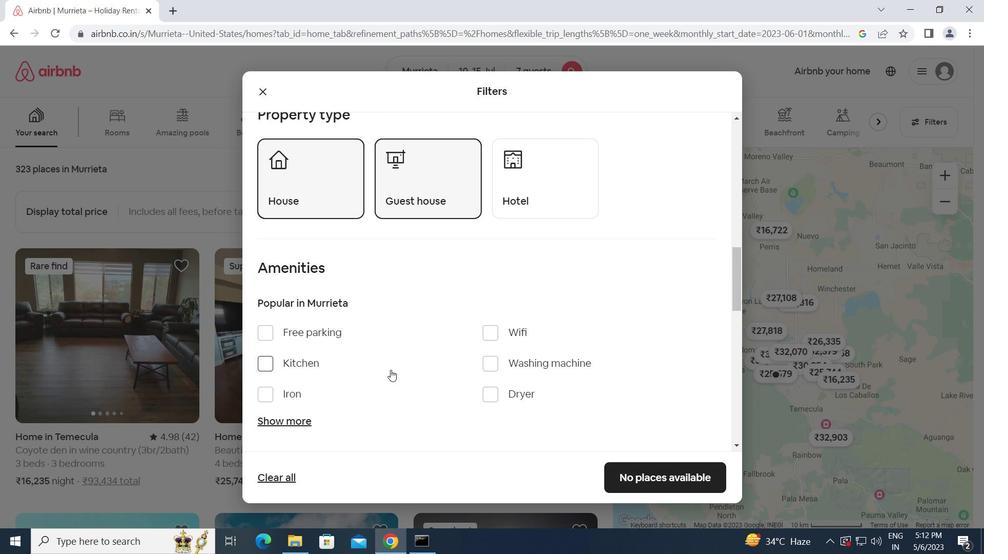 
Action: Mouse moved to (492, 263)
Screenshot: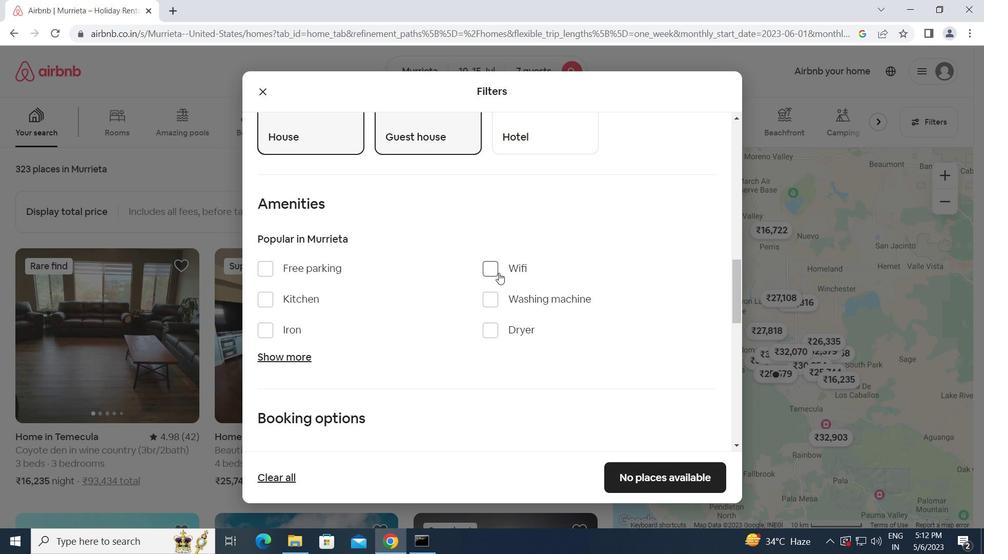 
Action: Mouse pressed left at (492, 263)
Screenshot: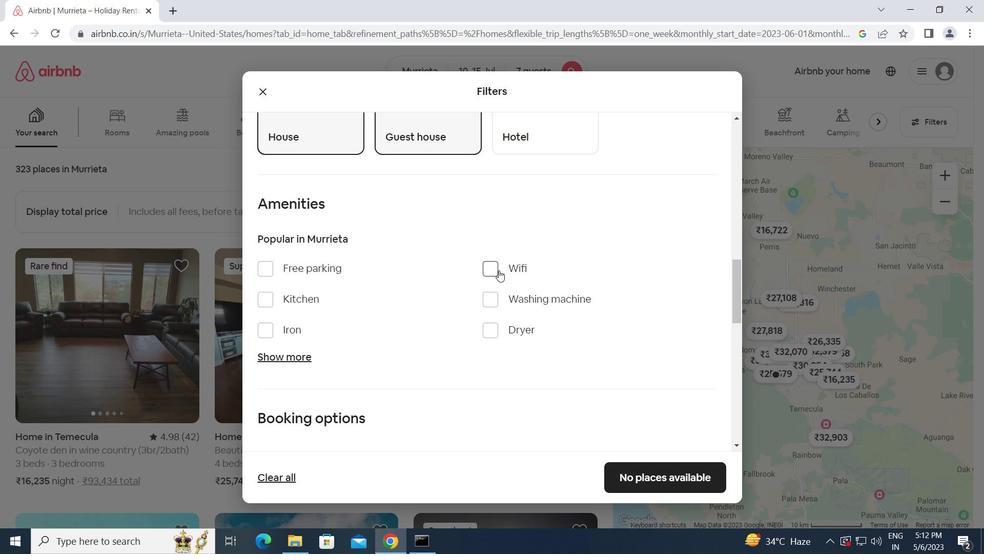 
Action: Mouse moved to (289, 359)
Screenshot: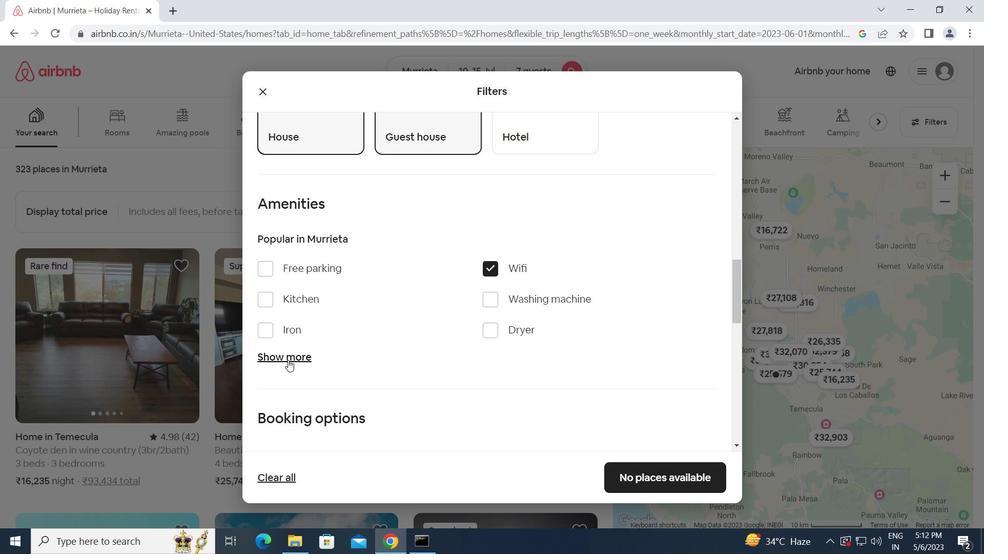 
Action: Mouse pressed left at (289, 359)
Screenshot: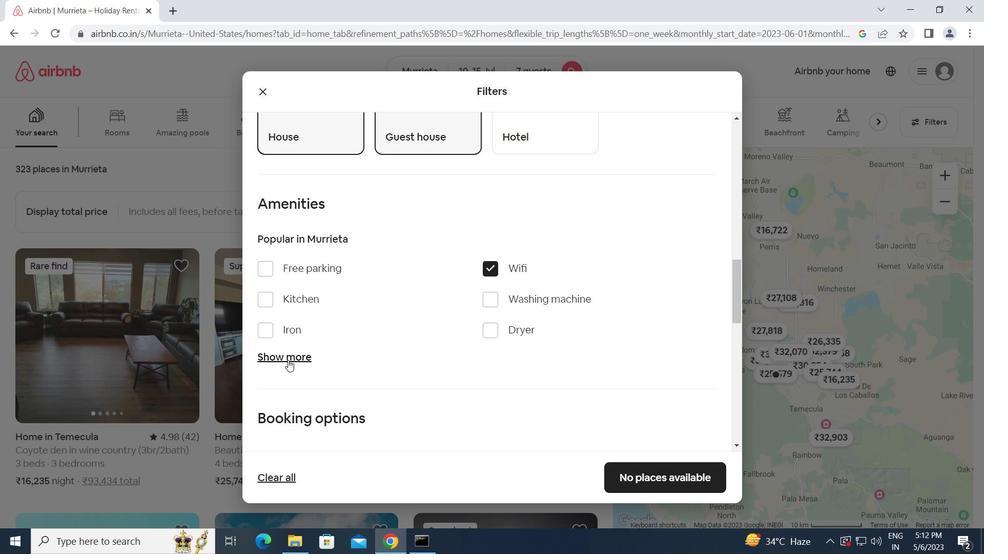 
Action: Mouse moved to (337, 361)
Screenshot: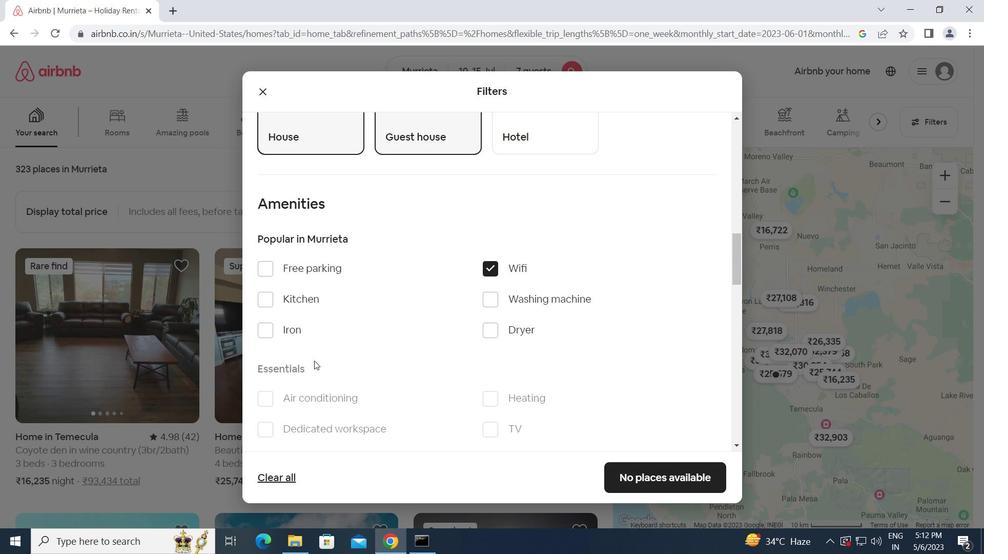 
Action: Mouse scrolled (337, 360) with delta (0, 0)
Screenshot: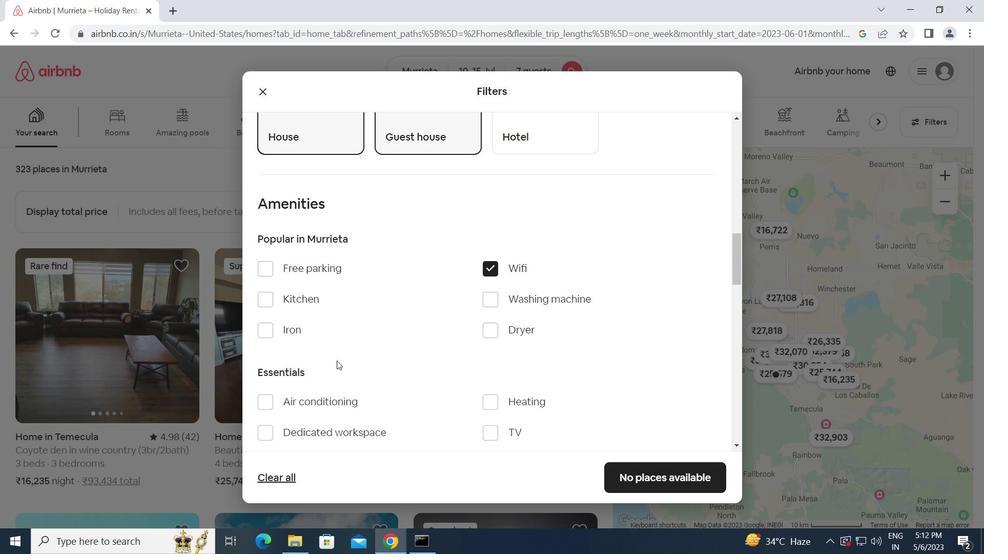 
Action: Mouse moved to (487, 370)
Screenshot: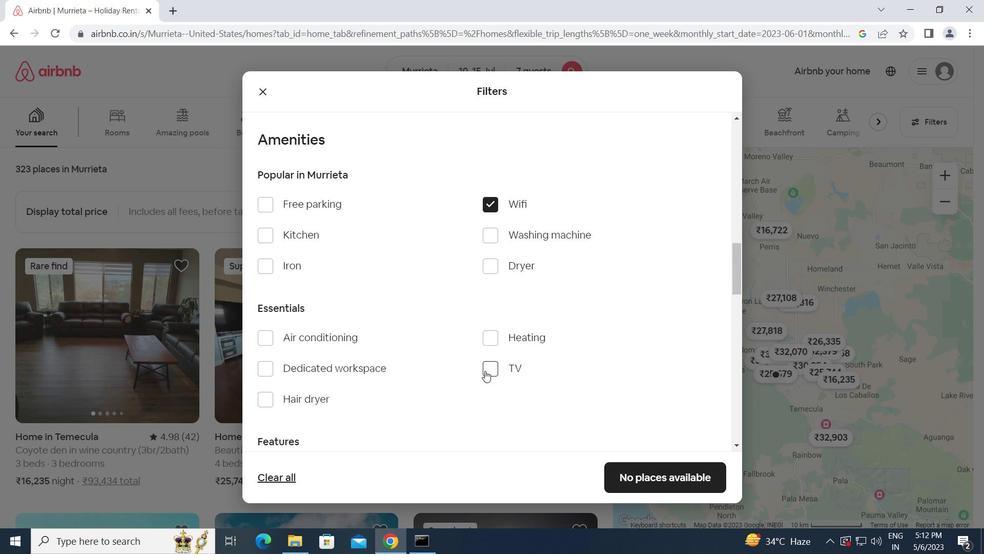 
Action: Mouse pressed left at (487, 370)
Screenshot: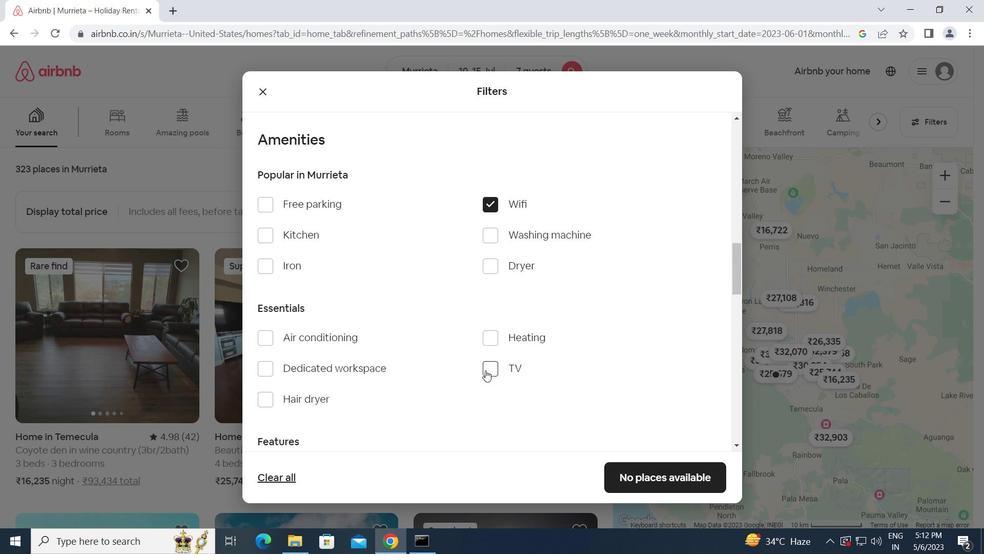 
Action: Mouse moved to (270, 204)
Screenshot: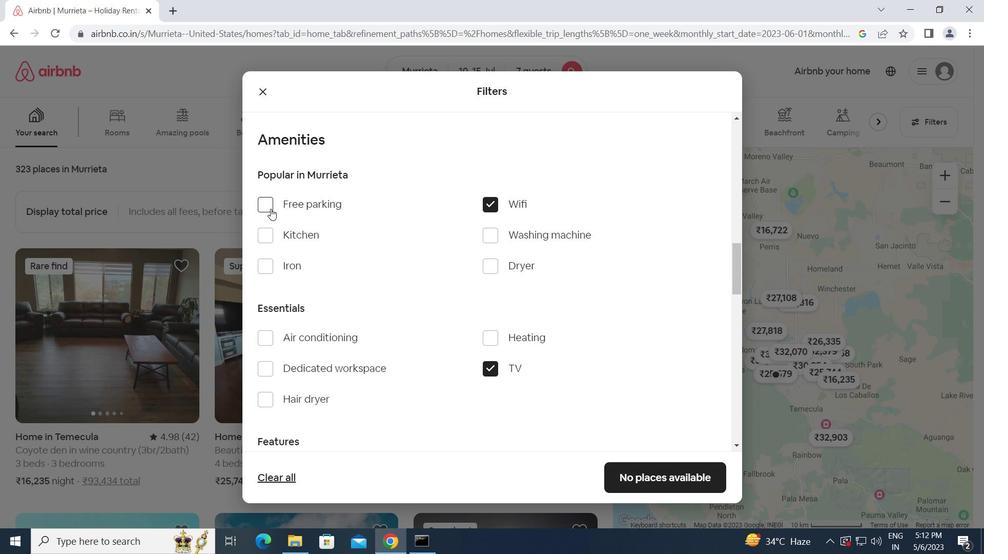 
Action: Mouse pressed left at (270, 204)
Screenshot: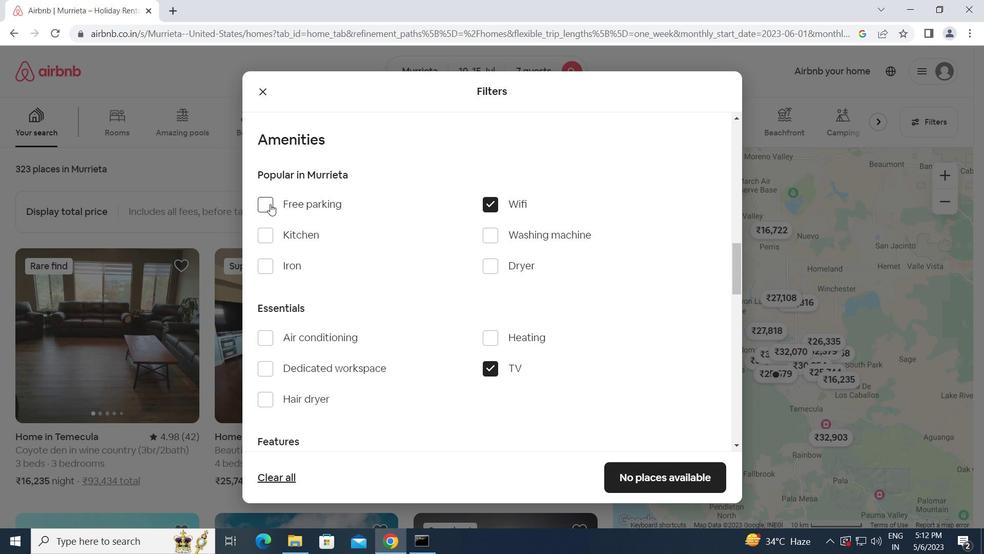 
Action: Mouse moved to (331, 295)
Screenshot: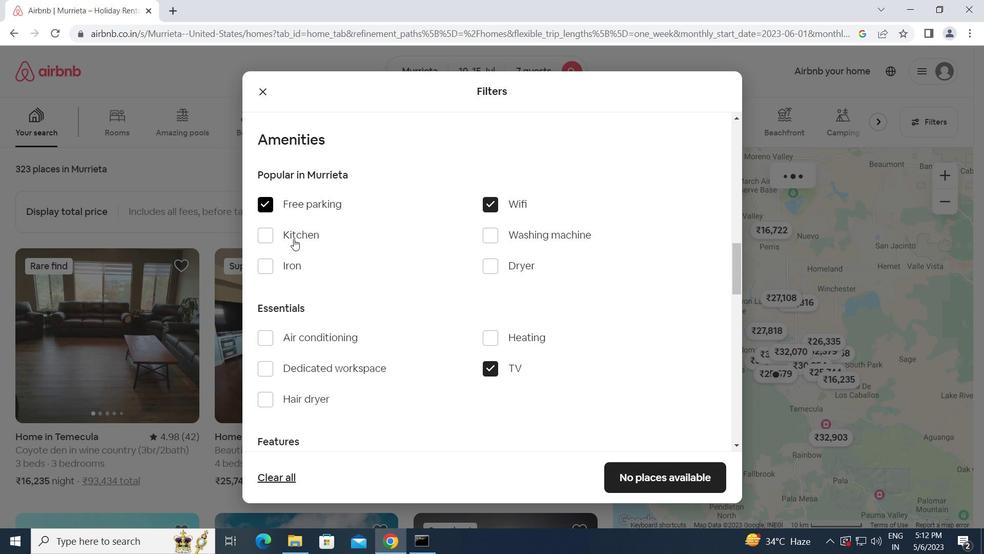 
Action: Mouse scrolled (331, 295) with delta (0, 0)
Screenshot: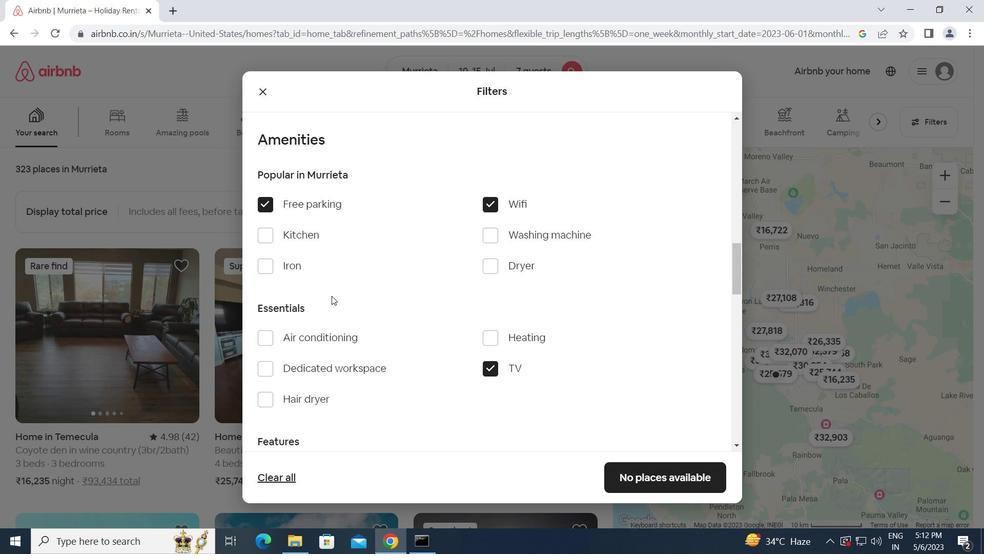 
Action: Mouse scrolled (331, 295) with delta (0, 0)
Screenshot: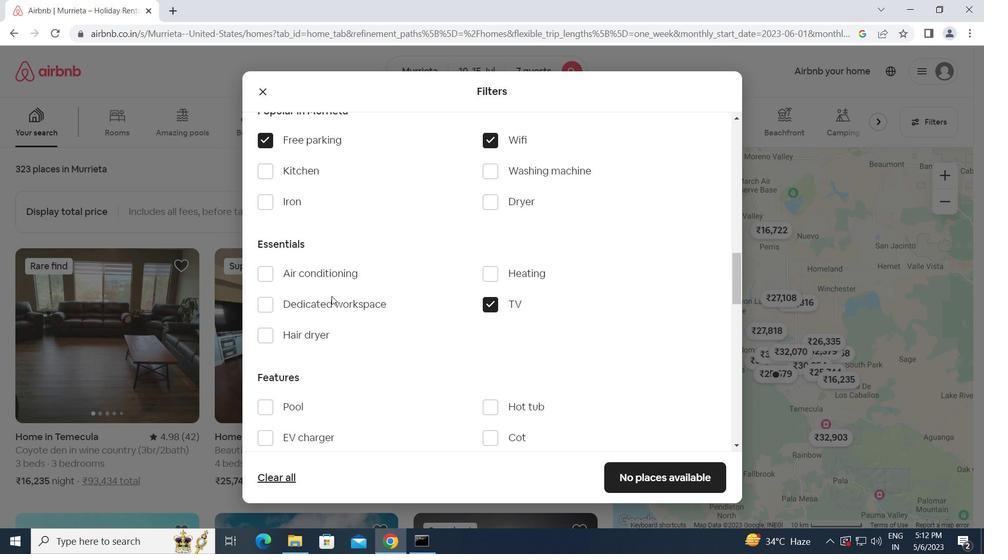 
Action: Mouse moved to (331, 296)
Screenshot: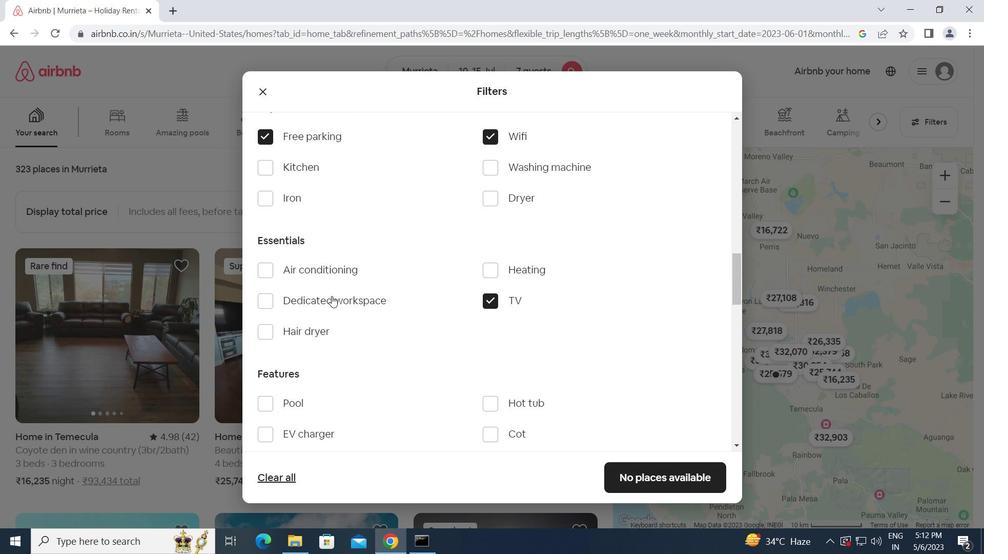 
Action: Mouse scrolled (331, 295) with delta (0, 0)
Screenshot: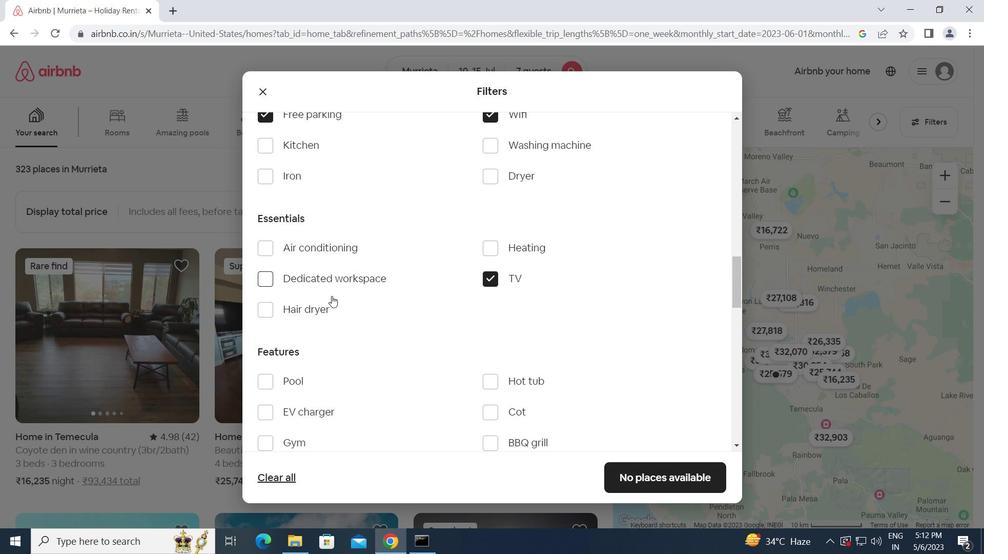 
Action: Mouse moved to (266, 340)
Screenshot: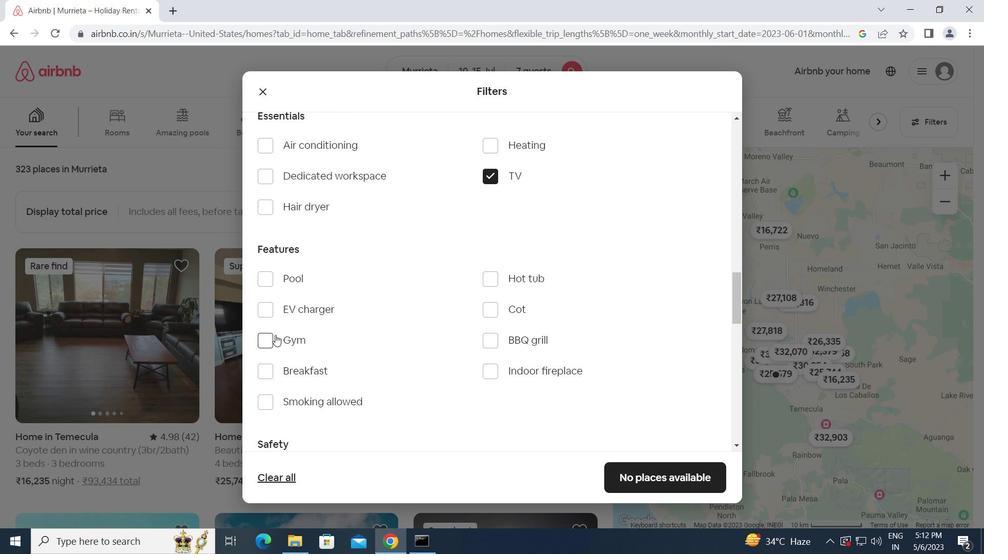 
Action: Mouse pressed left at (266, 340)
Screenshot: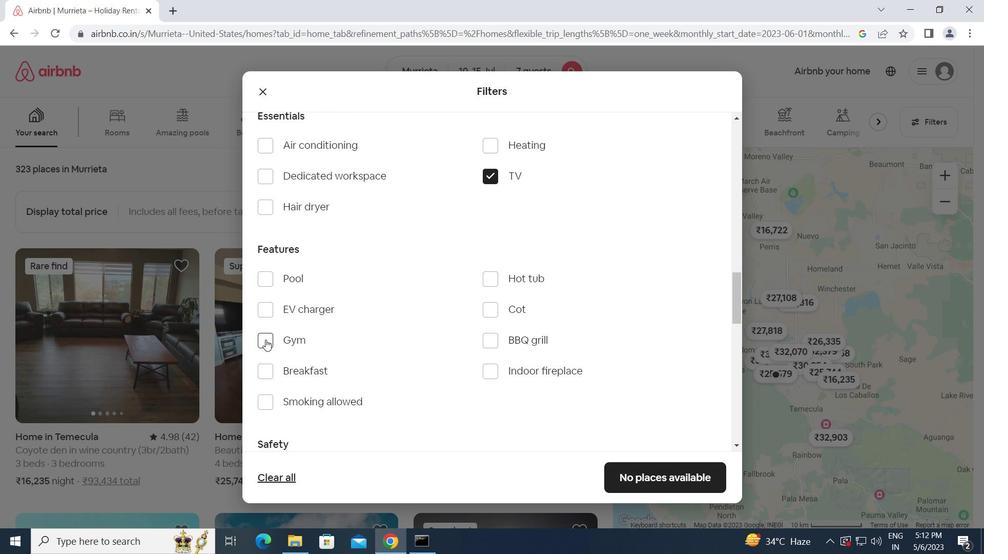 
Action: Mouse moved to (267, 371)
Screenshot: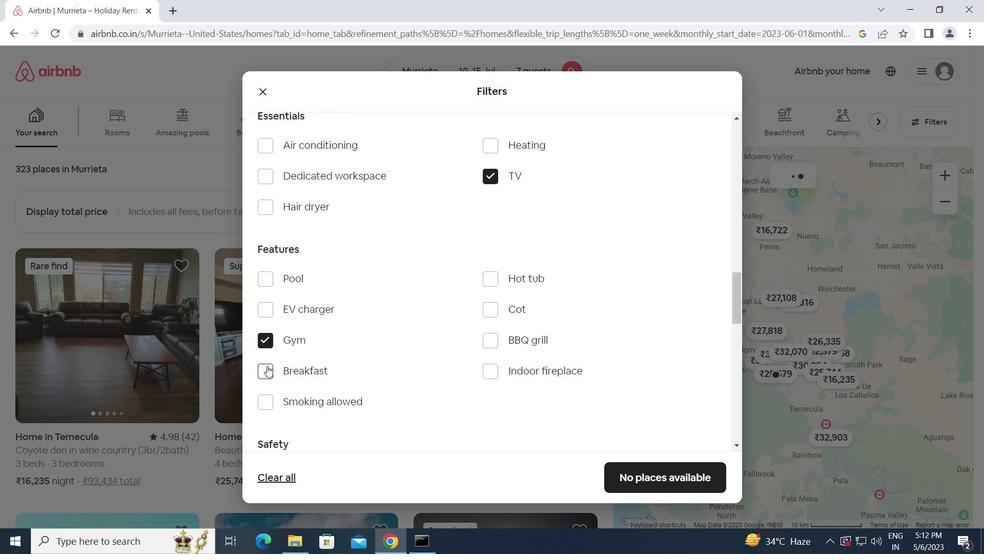 
Action: Mouse pressed left at (267, 371)
Screenshot: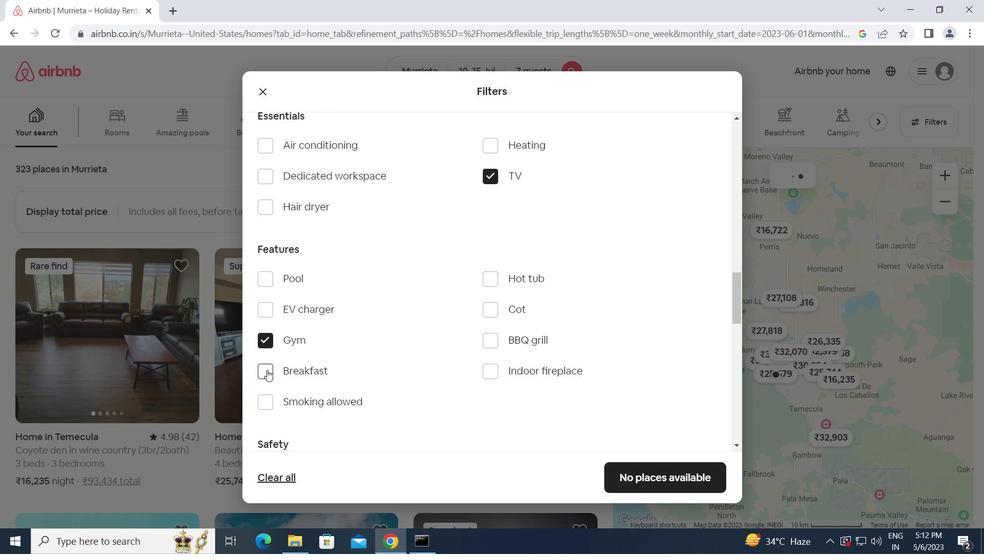 
Action: Mouse moved to (354, 371)
Screenshot: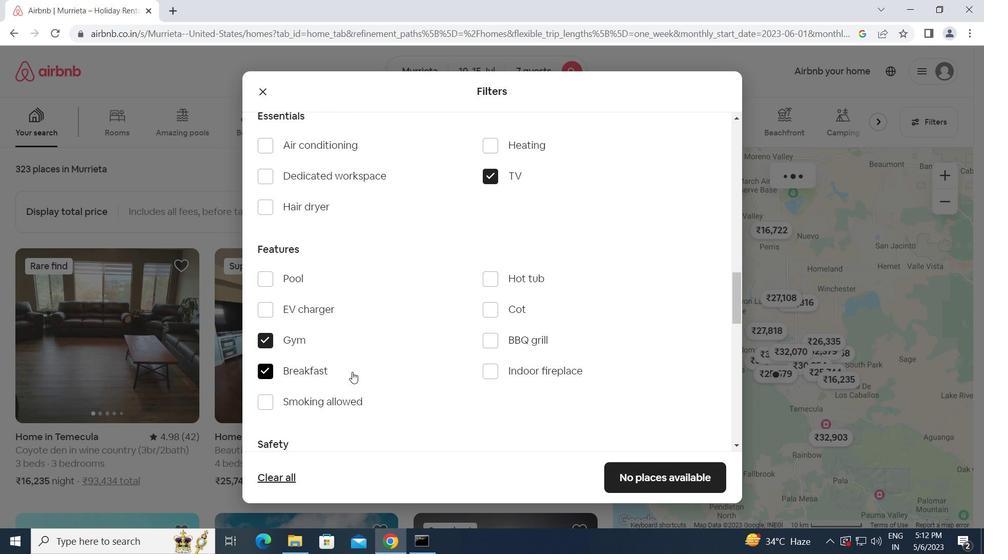 
Action: Mouse scrolled (354, 370) with delta (0, 0)
Screenshot: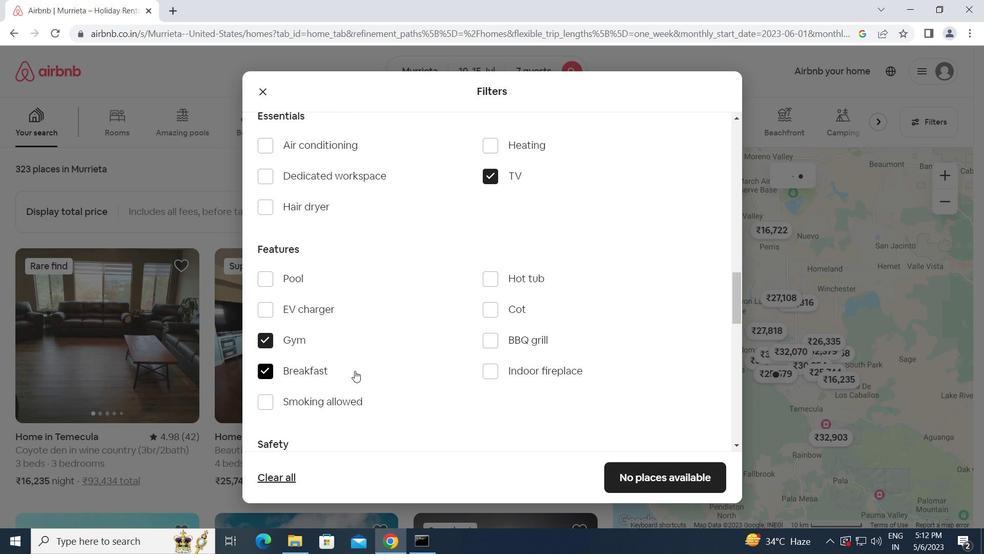 
Action: Mouse scrolled (354, 370) with delta (0, 0)
Screenshot: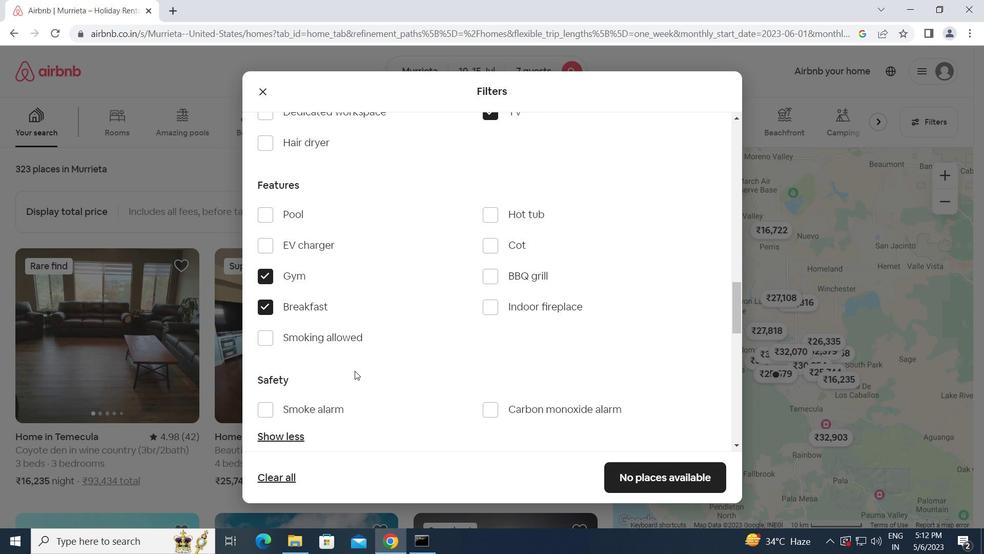 
Action: Mouse scrolled (354, 370) with delta (0, 0)
Screenshot: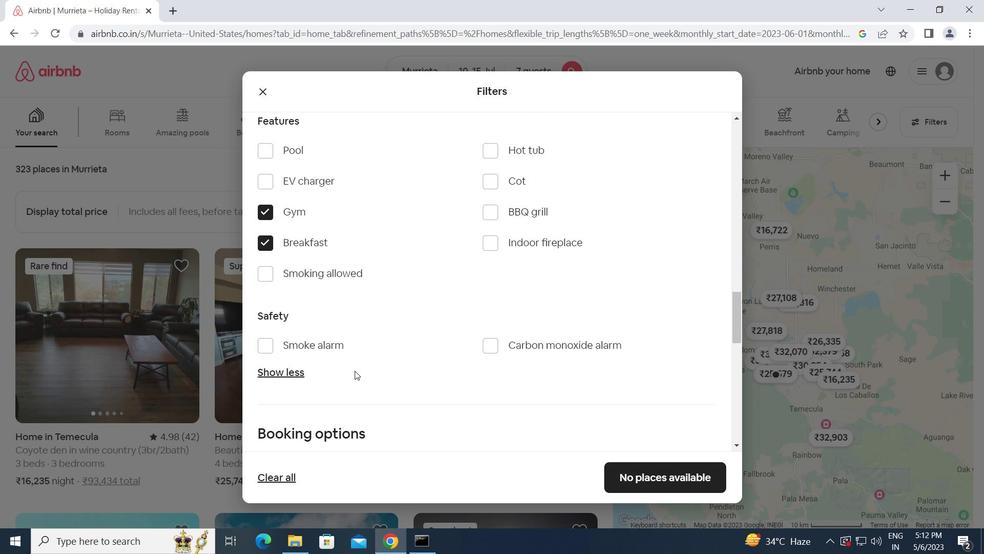 
Action: Mouse scrolled (354, 370) with delta (0, 0)
Screenshot: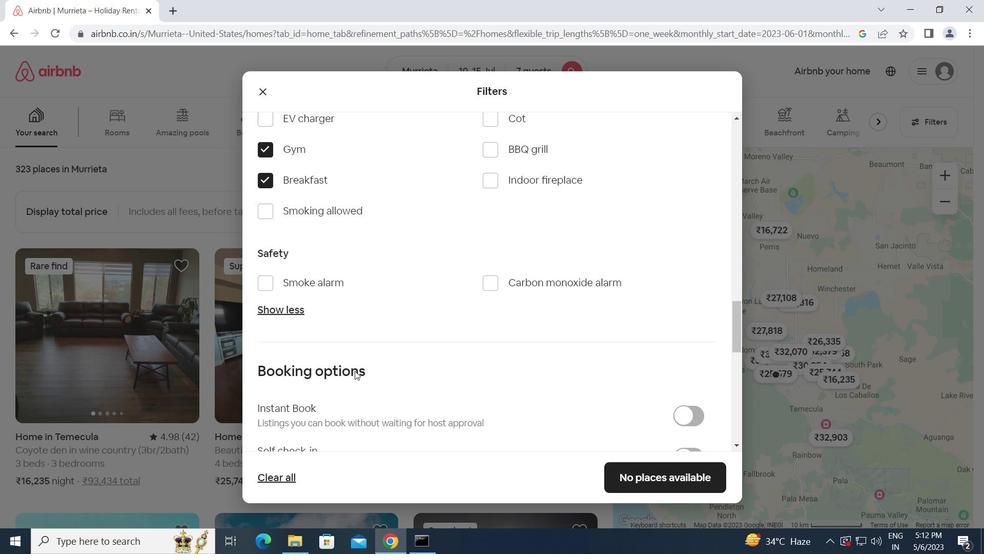 
Action: Mouse moved to (689, 389)
Screenshot: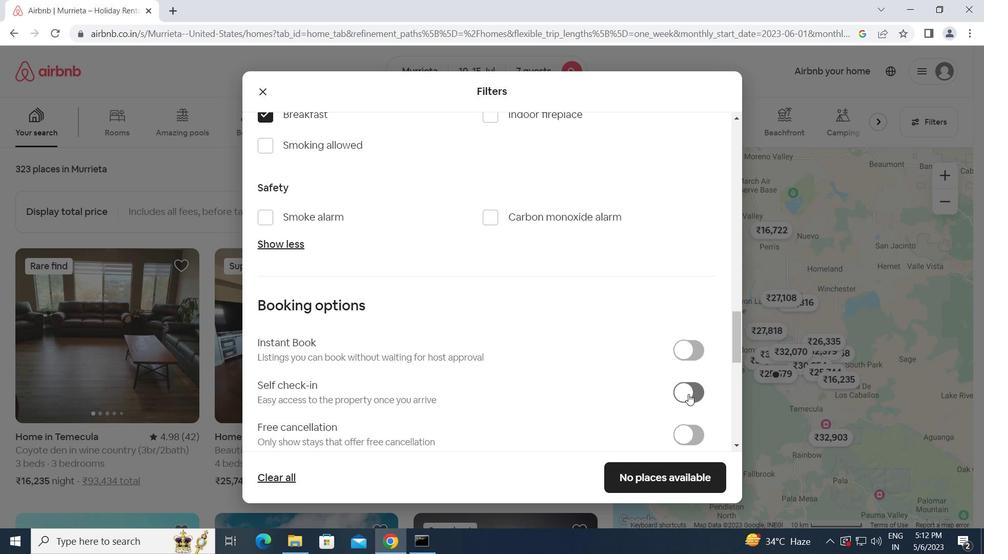 
Action: Mouse pressed left at (689, 389)
Screenshot: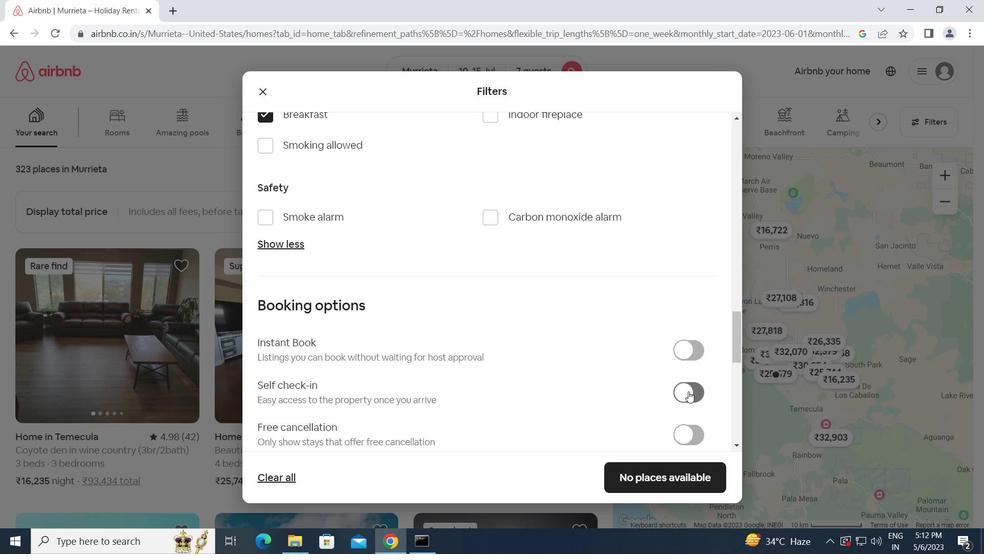 
Action: Mouse moved to (503, 397)
Screenshot: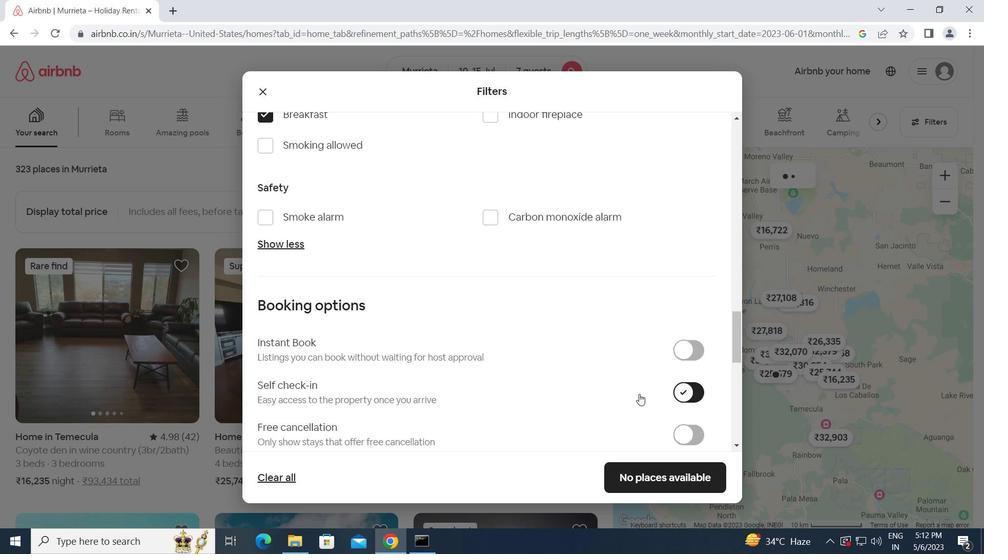 
Action: Mouse scrolled (503, 397) with delta (0, 0)
Screenshot: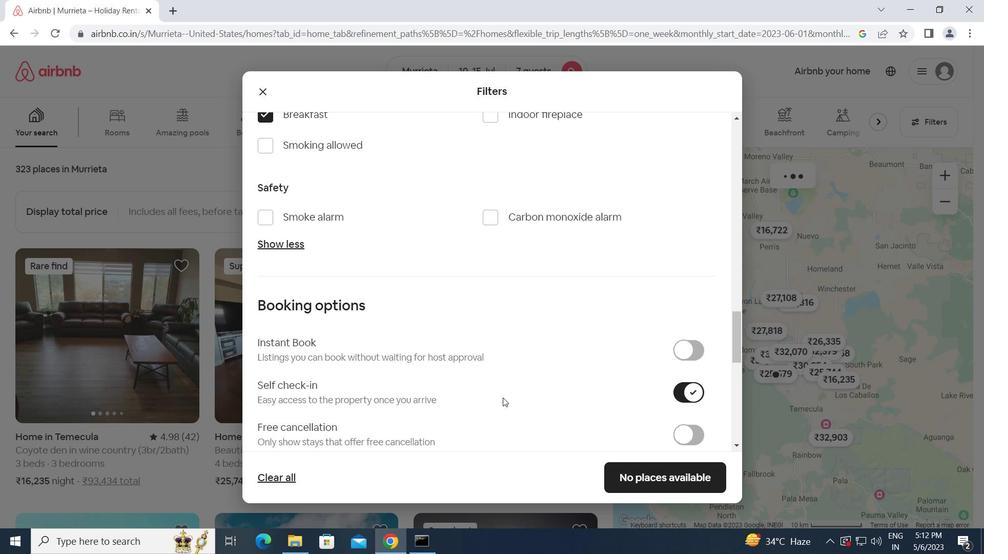 
Action: Mouse scrolled (503, 397) with delta (0, 0)
Screenshot: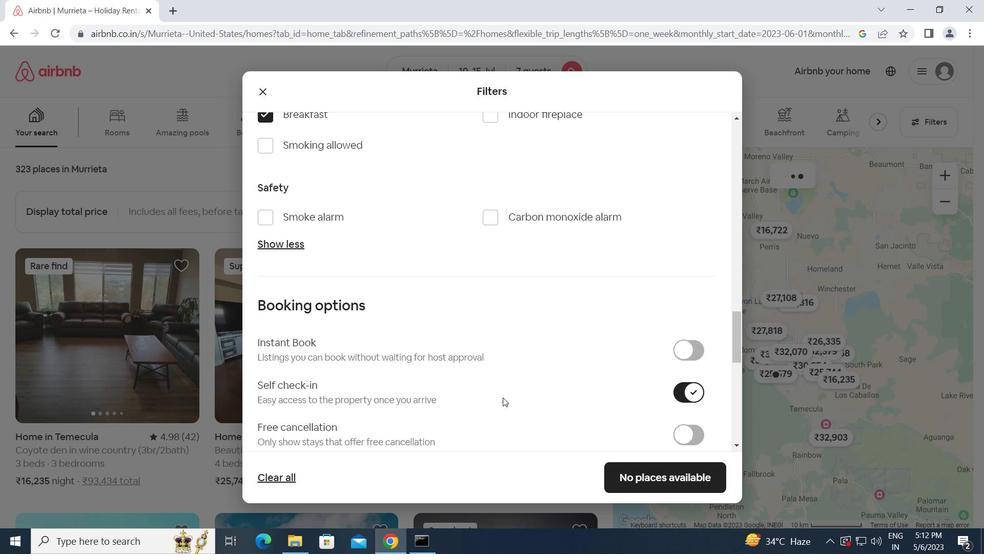 
Action: Mouse scrolled (503, 397) with delta (0, 0)
Screenshot: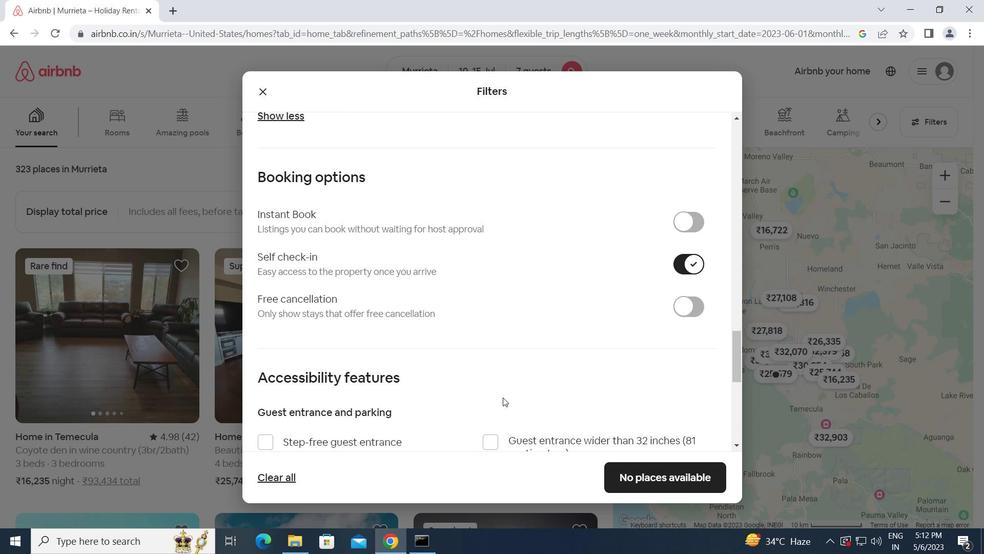 
Action: Mouse scrolled (503, 397) with delta (0, 0)
Screenshot: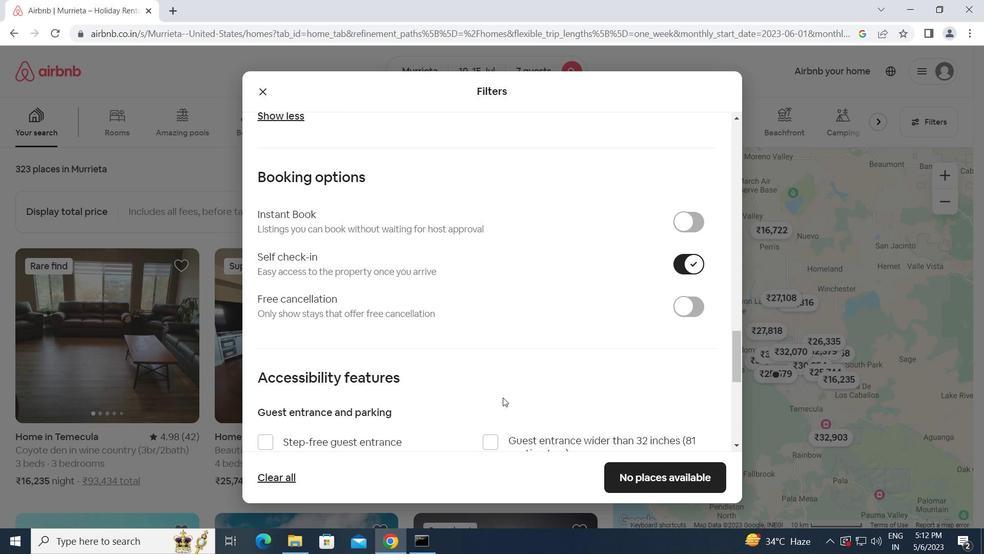 
Action: Mouse scrolled (503, 397) with delta (0, 0)
Screenshot: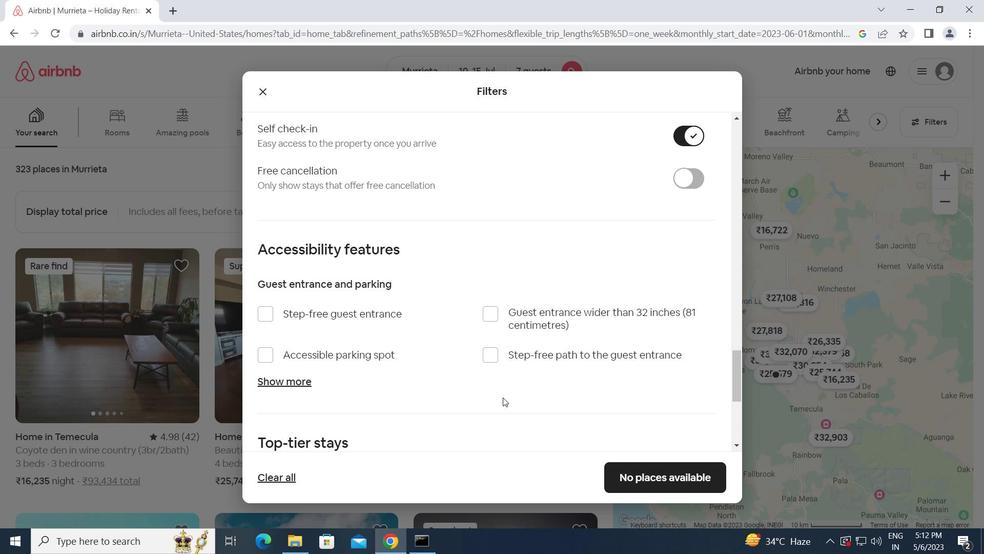 
Action: Mouse scrolled (503, 397) with delta (0, 0)
Screenshot: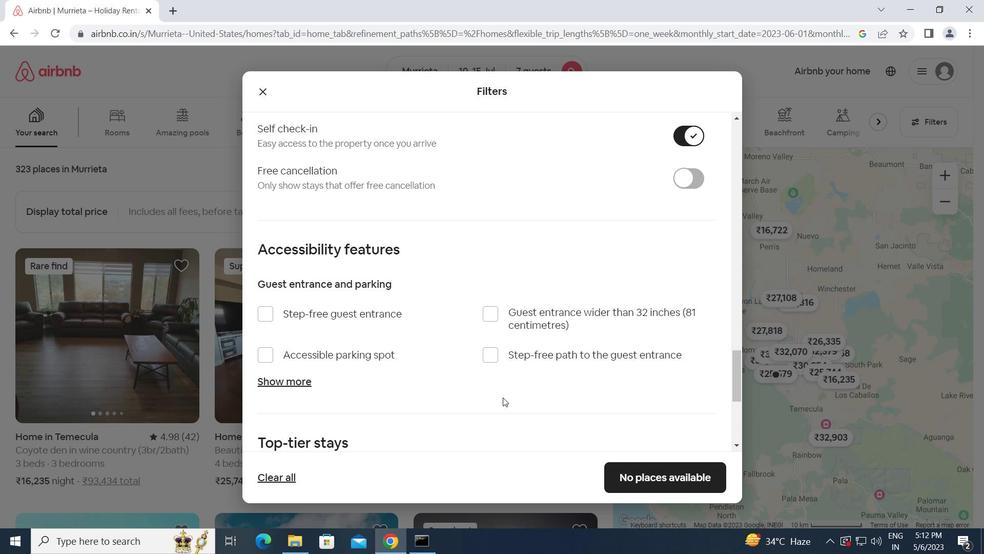
Action: Mouse scrolled (503, 397) with delta (0, 0)
Screenshot: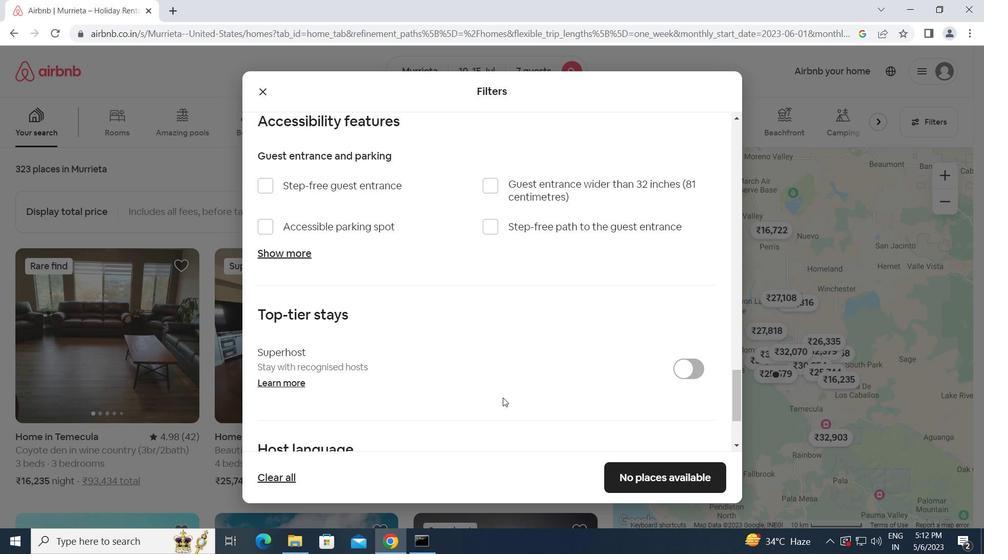 
Action: Mouse scrolled (503, 397) with delta (0, 0)
Screenshot: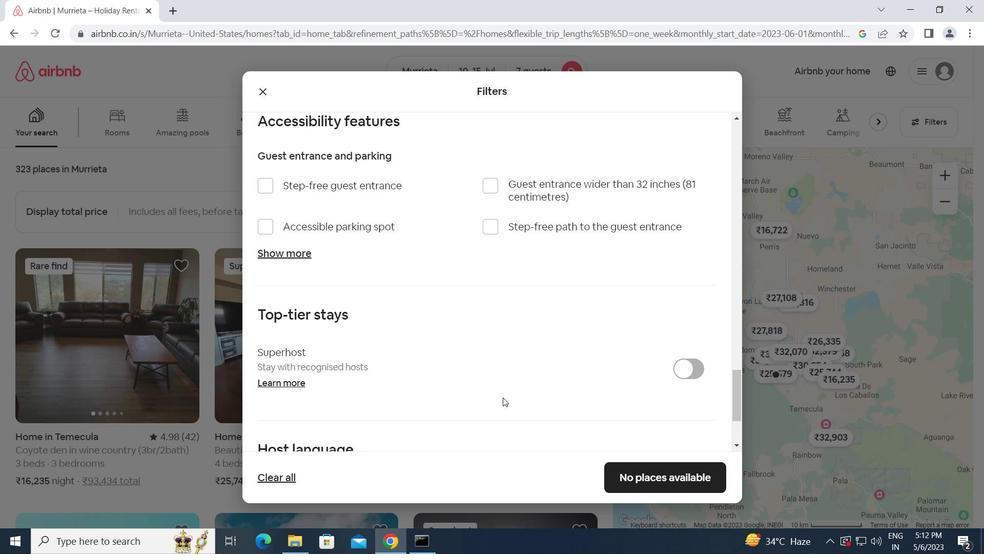 
Action: Mouse moved to (266, 356)
Screenshot: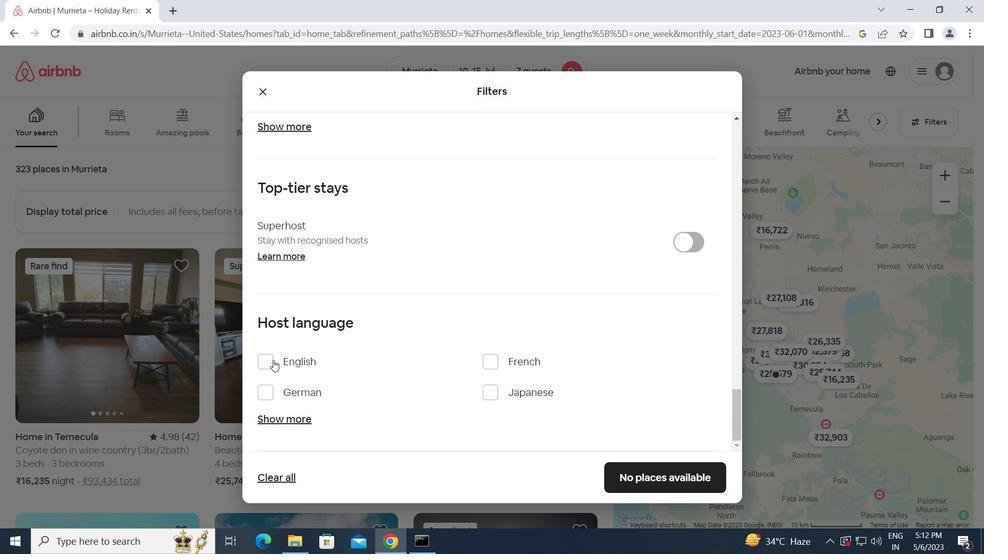 
Action: Mouse pressed left at (266, 356)
Screenshot: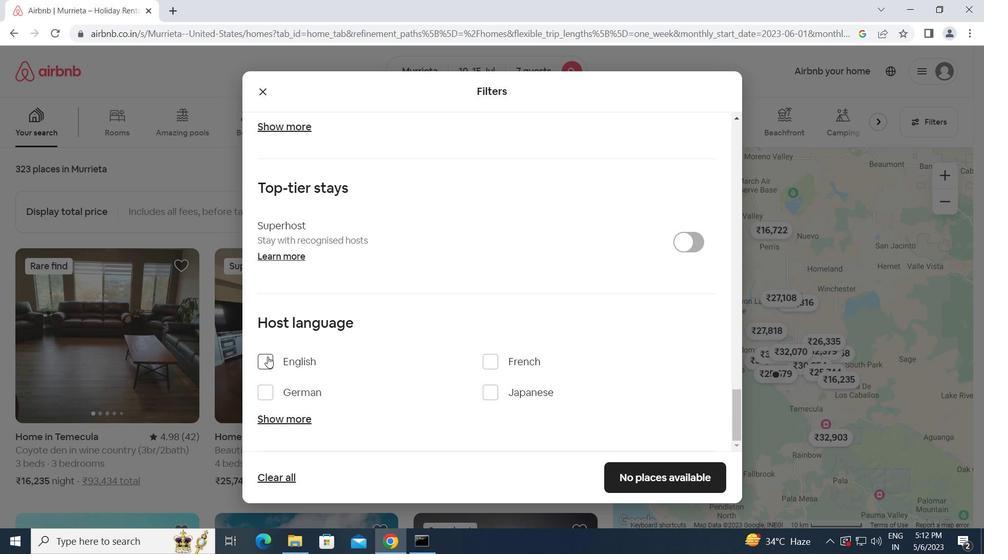 
Action: Mouse moved to (635, 475)
Screenshot: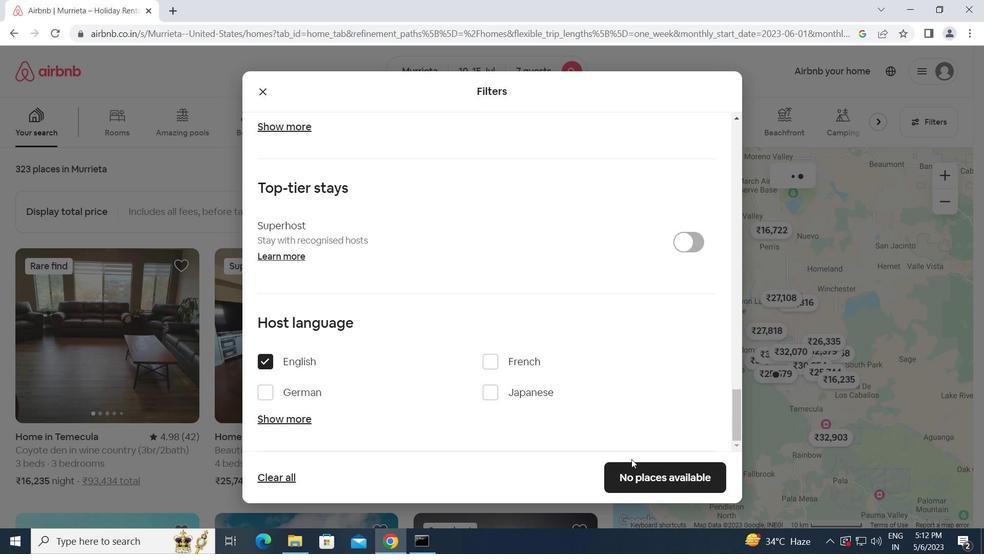 
Action: Mouse pressed left at (635, 475)
Screenshot: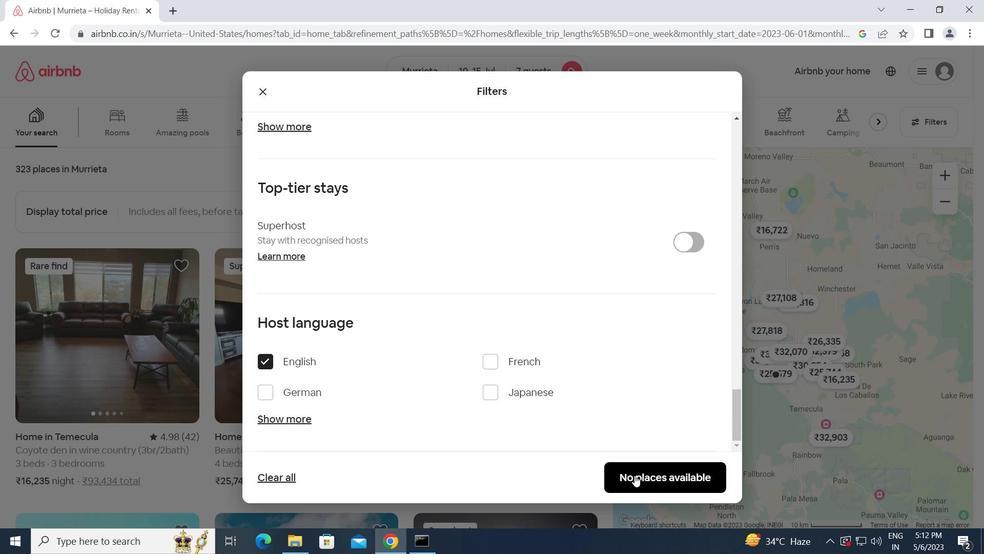 
Action: Mouse moved to (484, 328)
Screenshot: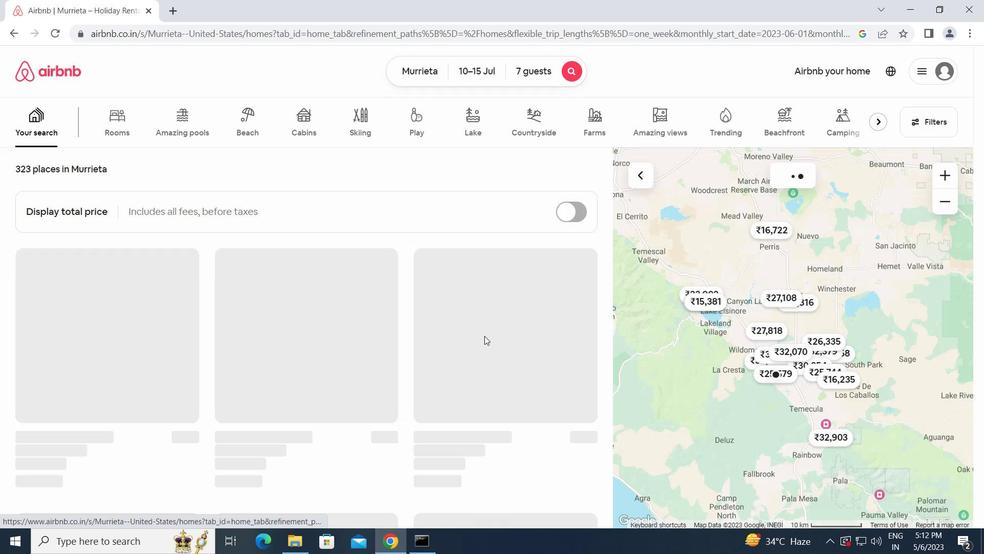 
